 Task: Look for space in Cochin, India from 4th June, 2023 to 8th June, 2023 for 2 adults in price range Rs.8000 to Rs.16000. Place can be private room with 1  bedroom having 1 bed and 1 bathroom. Property type can be house, flat, guest house, hotel. Booking option can be shelf check-in. Required host language is English.
Action: Mouse moved to (361, 106)
Screenshot: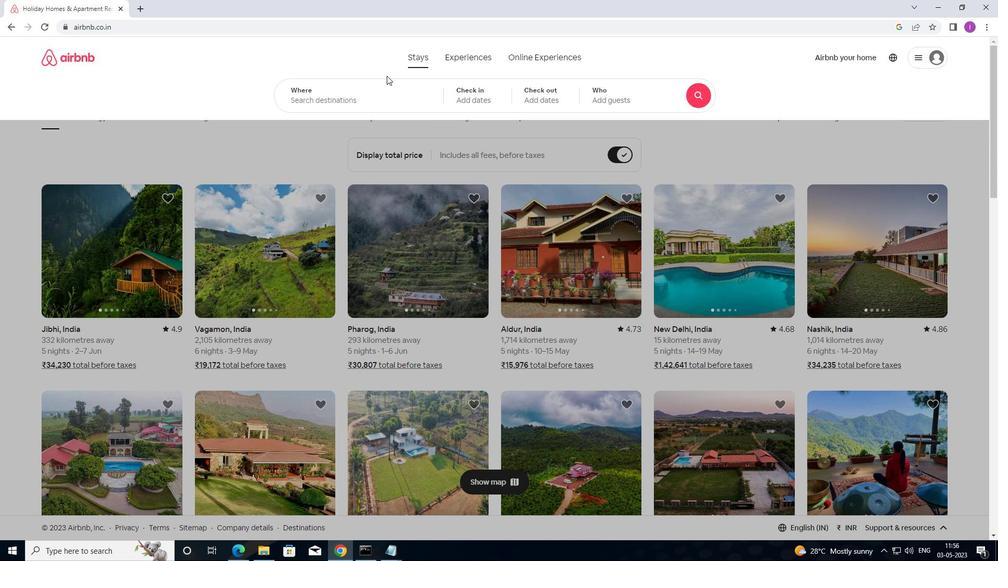 
Action: Mouse pressed left at (361, 106)
Screenshot: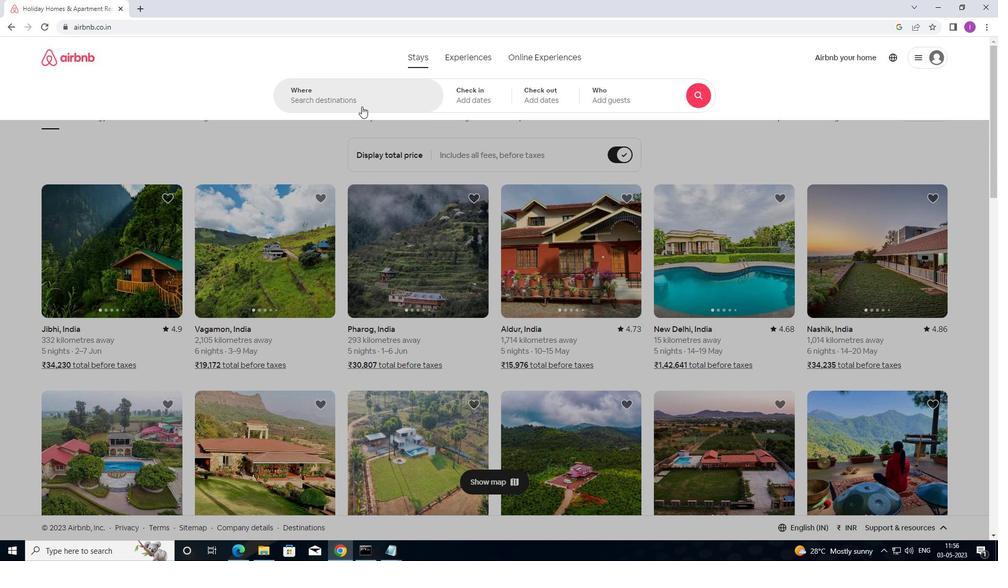 
Action: Mouse moved to (535, 85)
Screenshot: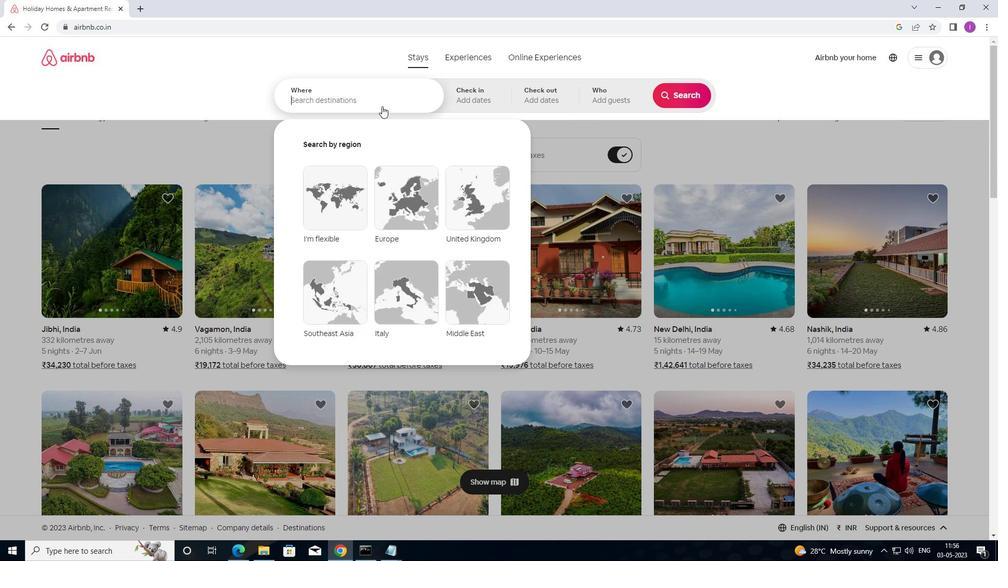 
Action: Key pressed <Key.shift>COCHIN,<Key.shift>INDIA
Screenshot: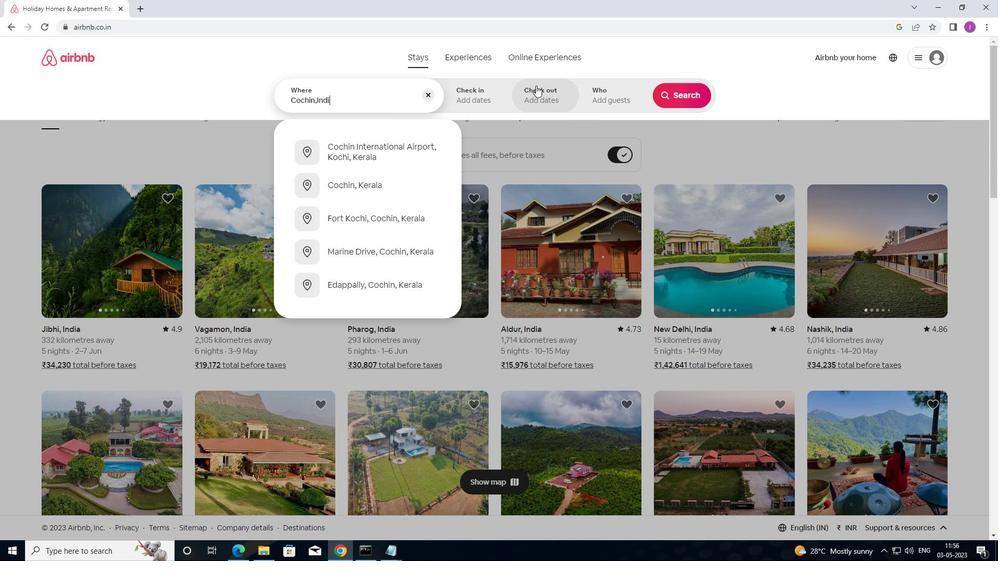 
Action: Mouse moved to (485, 97)
Screenshot: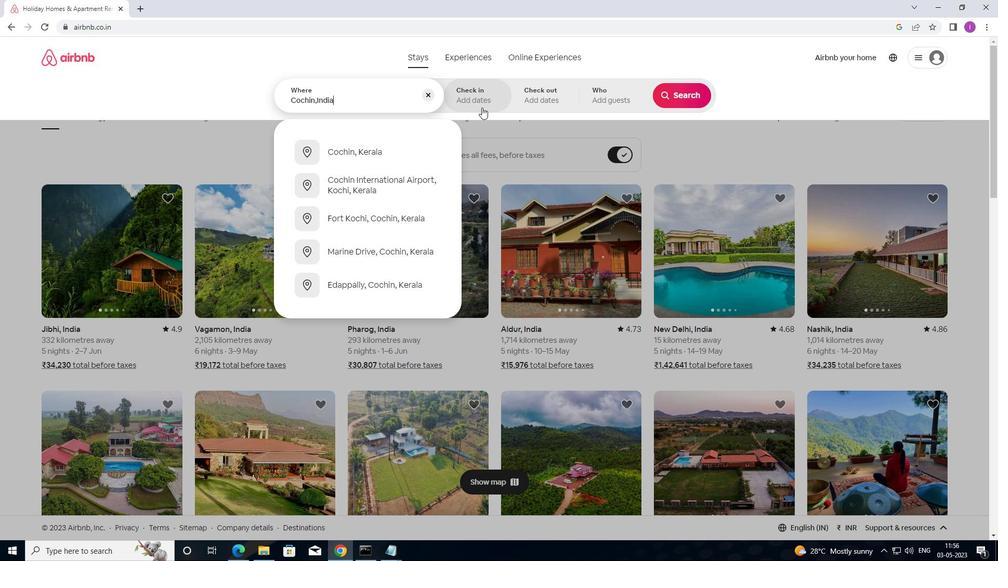 
Action: Mouse pressed left at (485, 97)
Screenshot: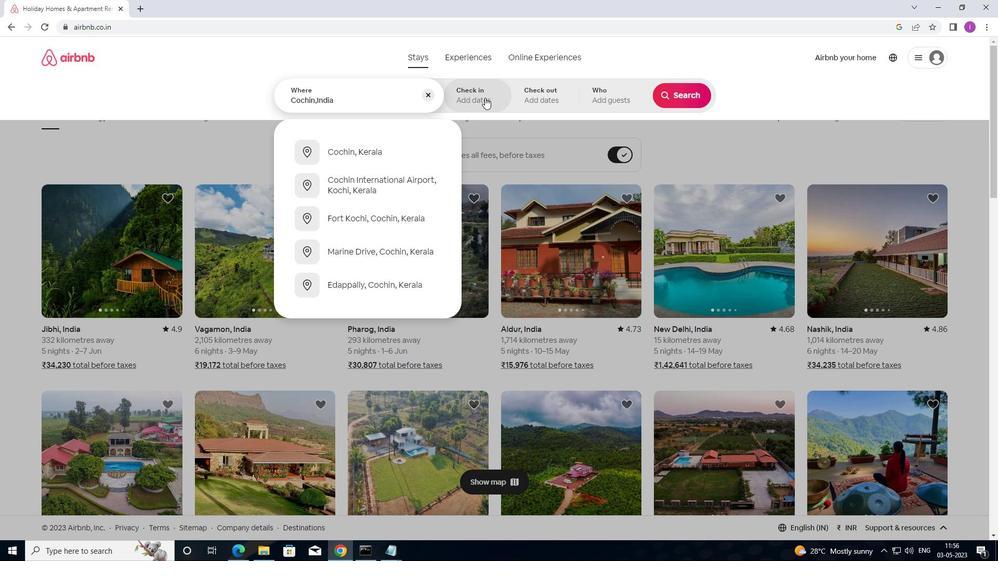 
Action: Mouse moved to (671, 180)
Screenshot: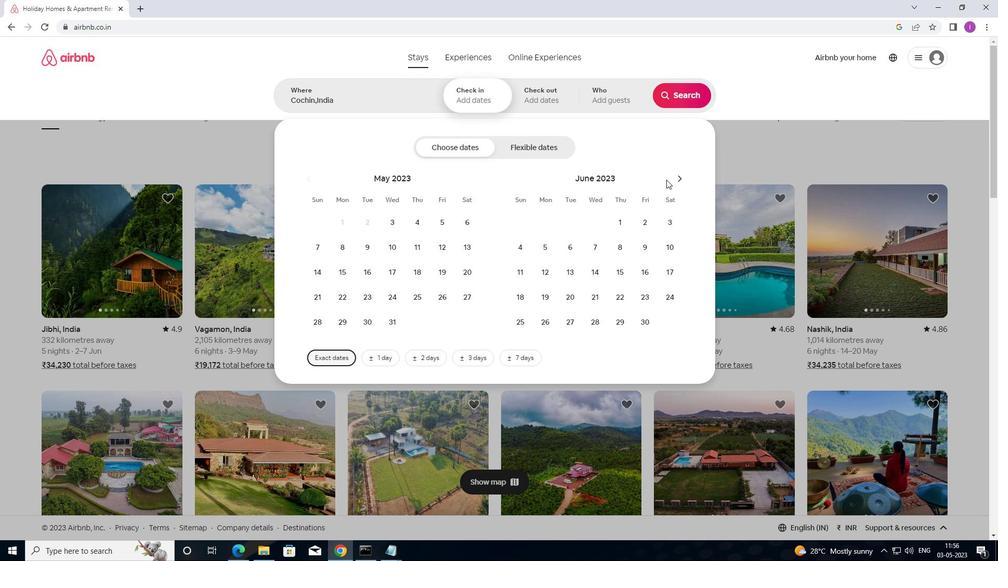 
Action: Mouse pressed left at (671, 180)
Screenshot: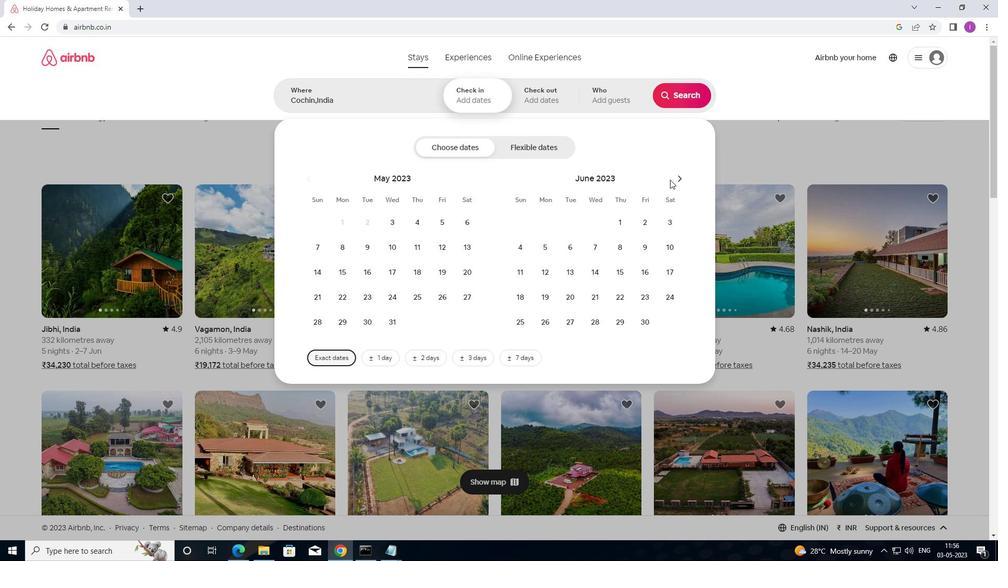 
Action: Mouse moved to (520, 243)
Screenshot: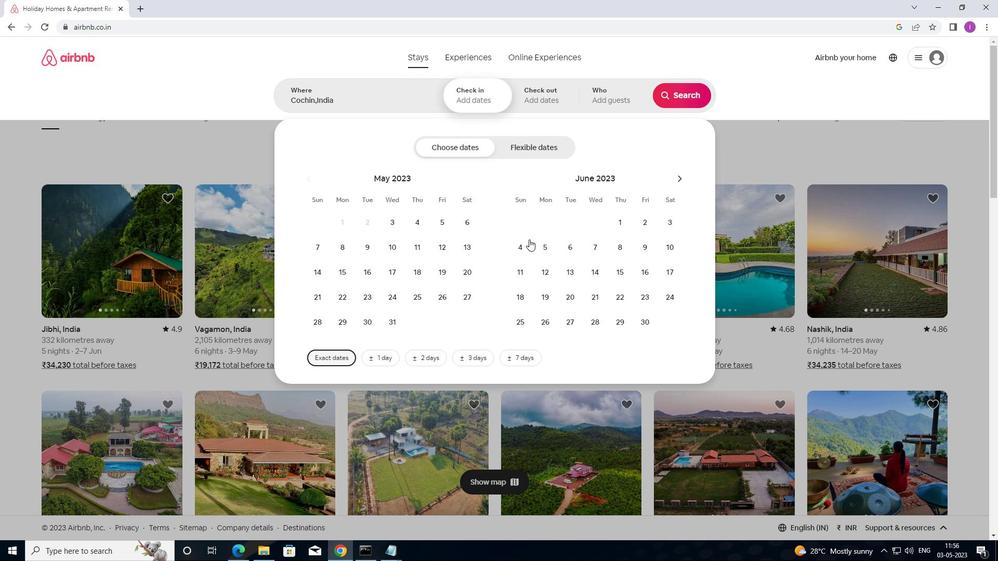 
Action: Mouse pressed left at (520, 243)
Screenshot: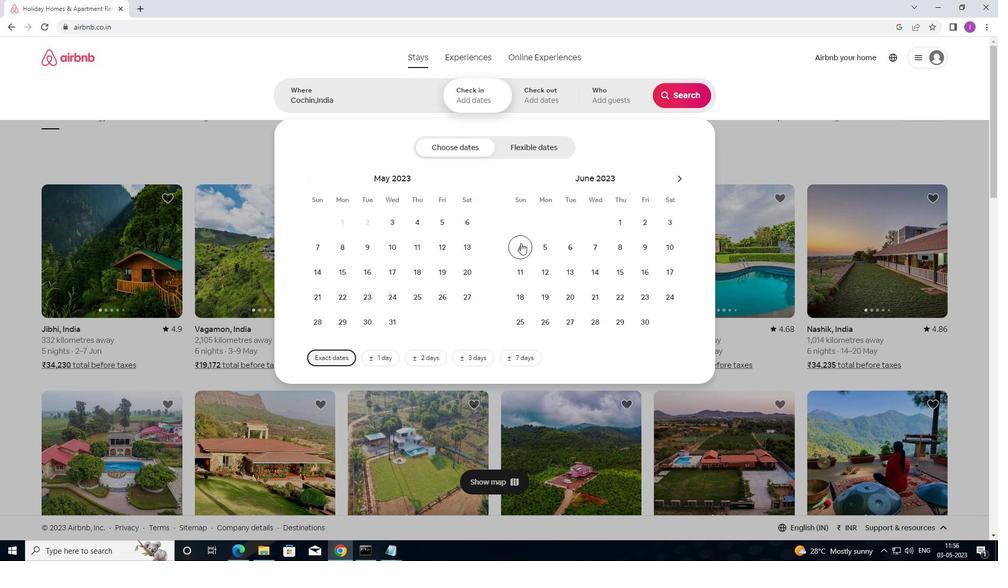 
Action: Mouse moved to (627, 247)
Screenshot: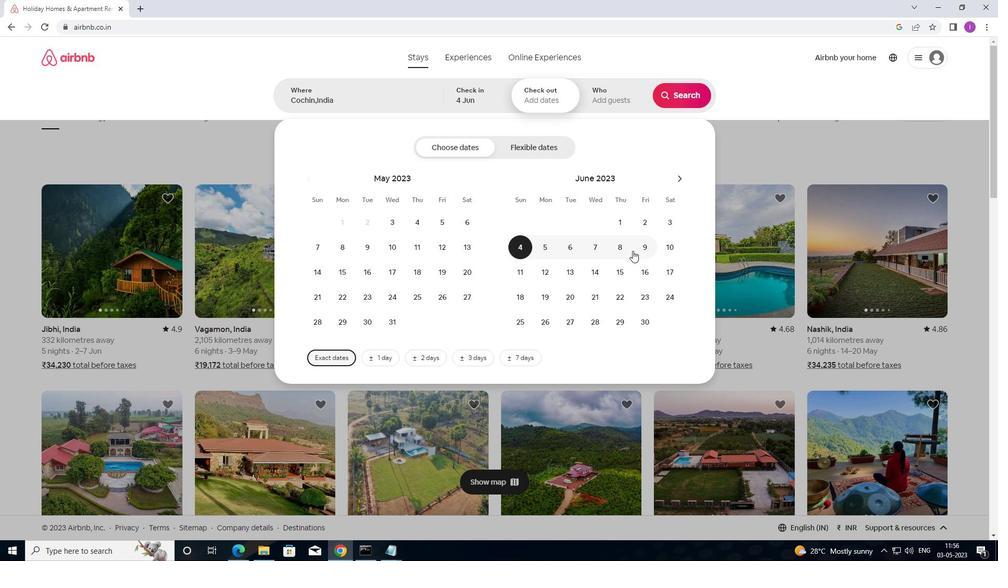 
Action: Mouse pressed left at (627, 247)
Screenshot: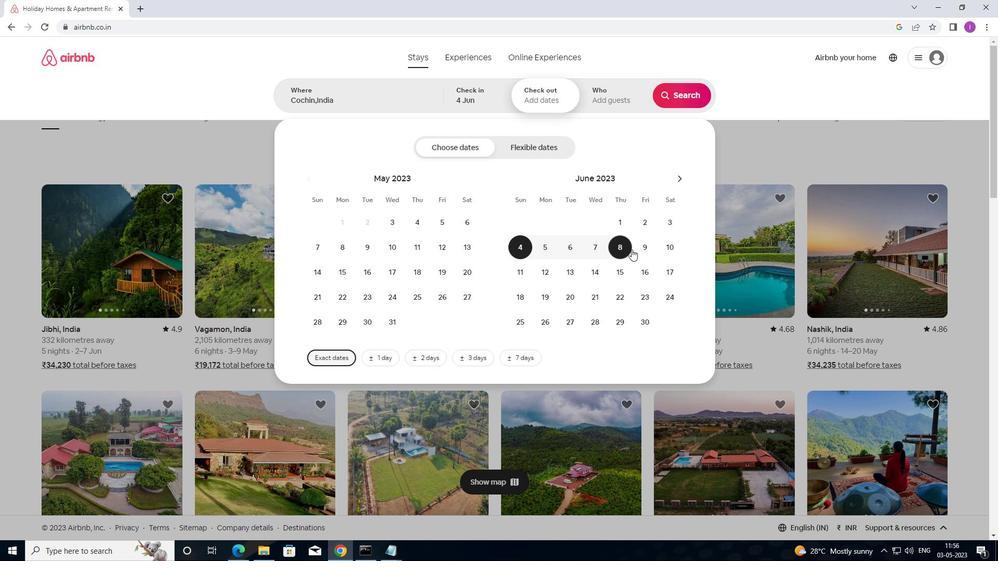 
Action: Mouse moved to (629, 95)
Screenshot: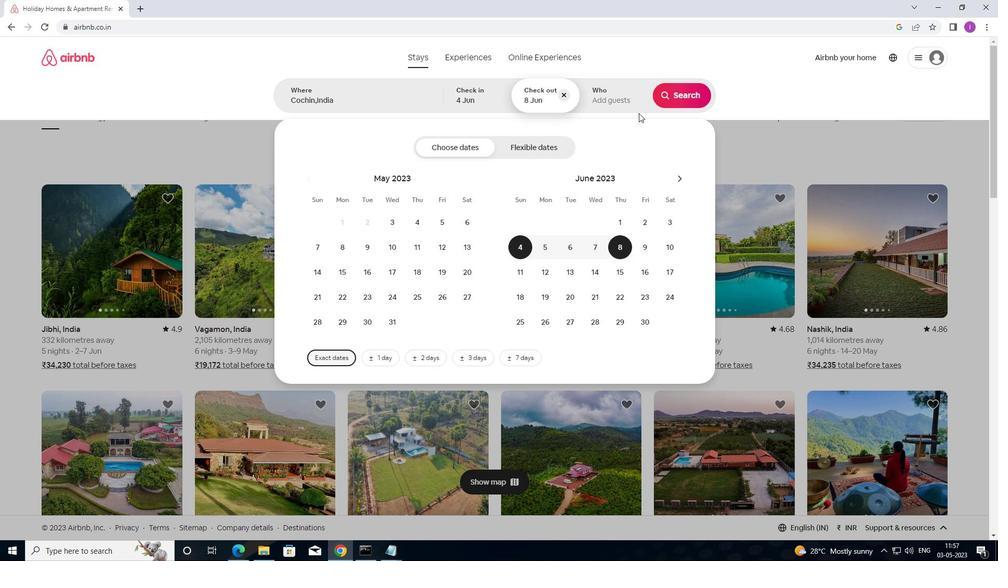 
Action: Mouse pressed left at (629, 95)
Screenshot: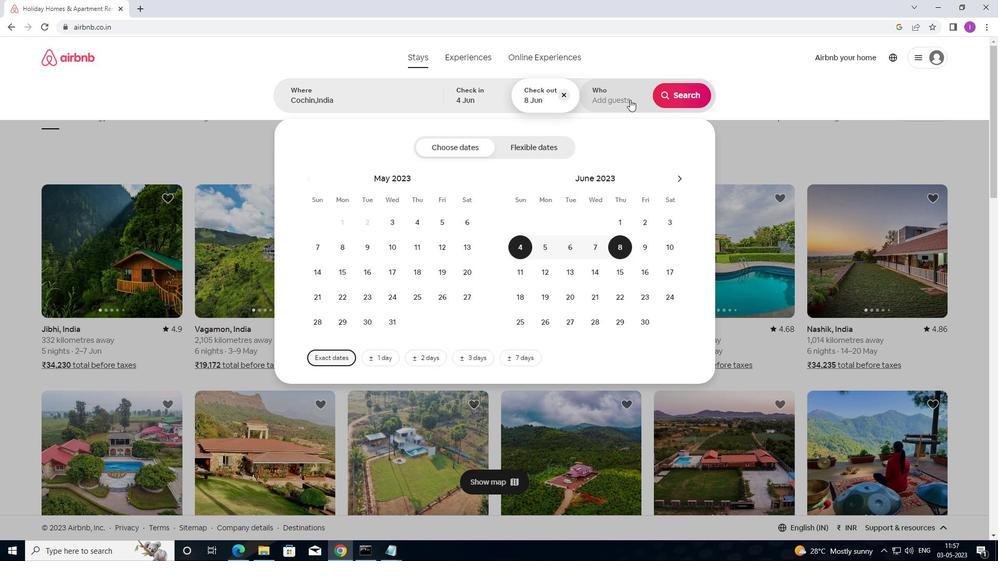 
Action: Mouse moved to (684, 155)
Screenshot: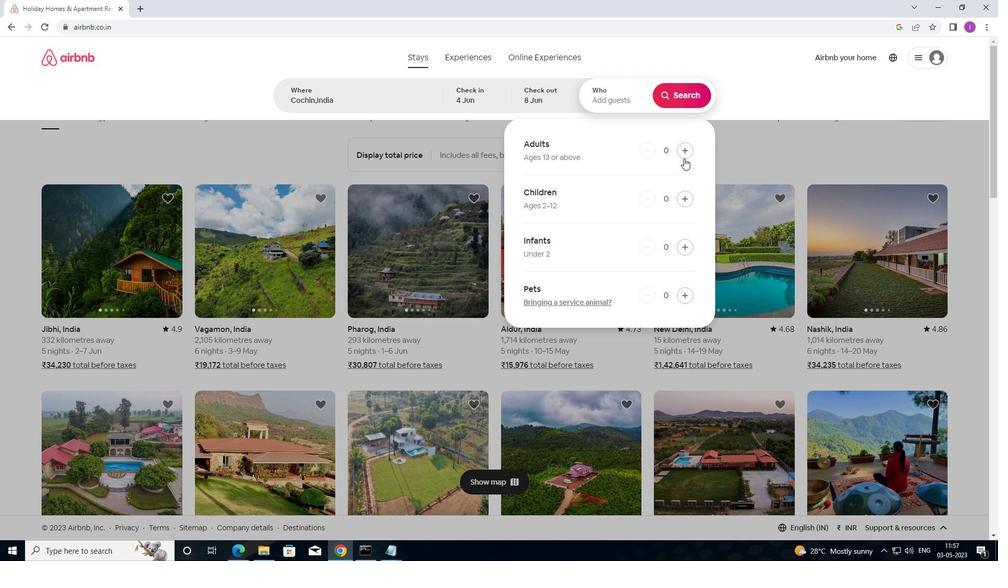 
Action: Mouse pressed left at (684, 155)
Screenshot: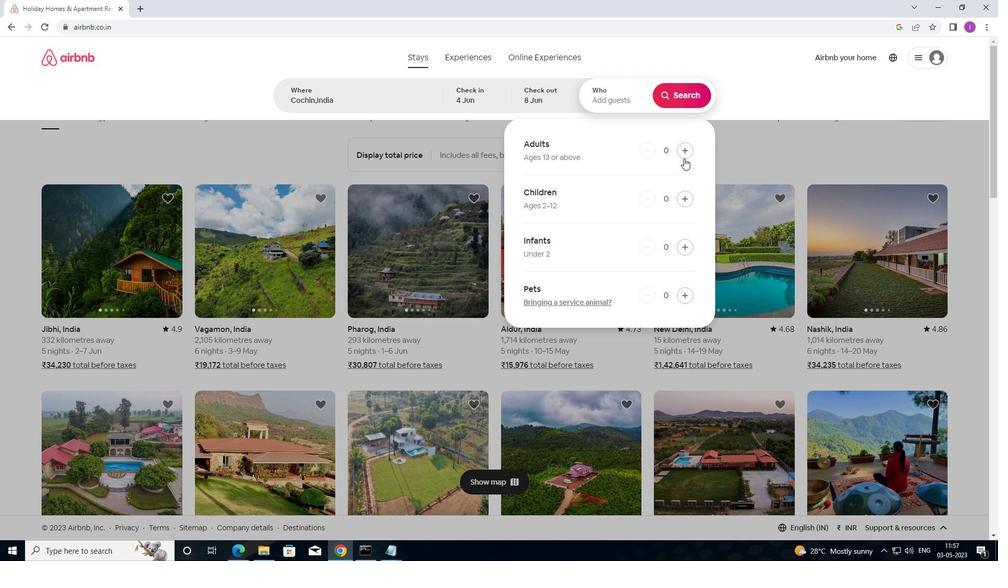
Action: Mouse pressed left at (684, 155)
Screenshot: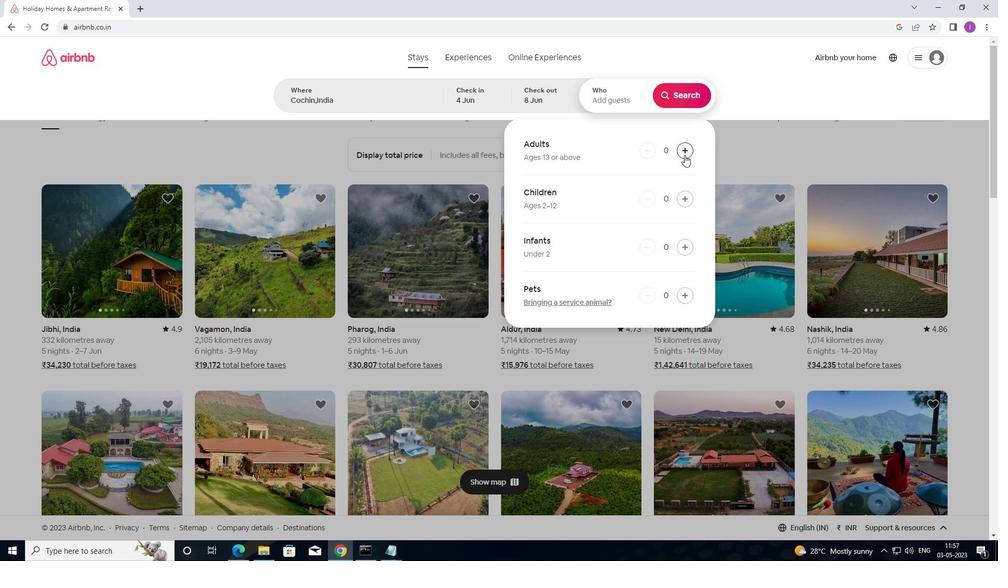 
Action: Mouse moved to (684, 85)
Screenshot: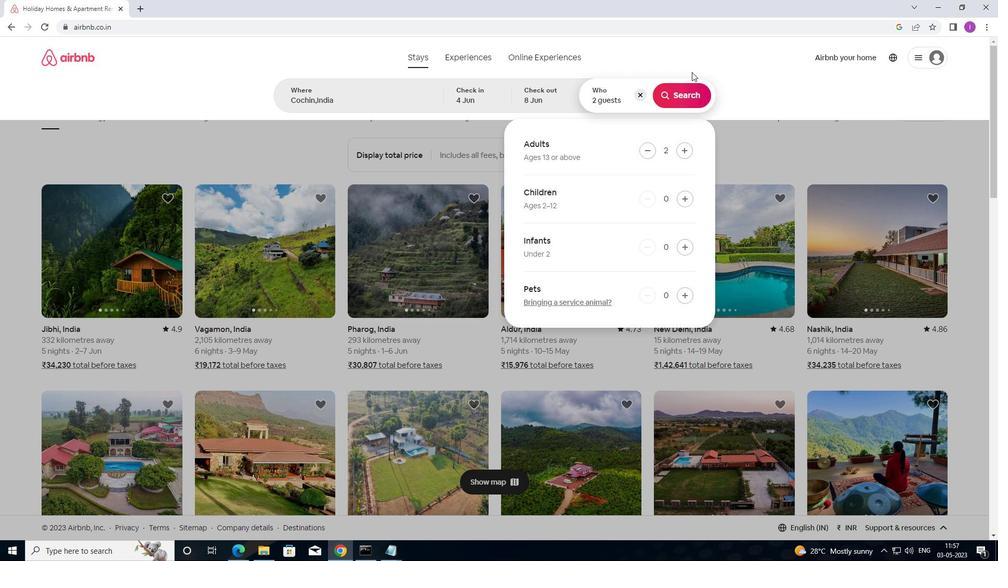 
Action: Mouse pressed left at (684, 85)
Screenshot: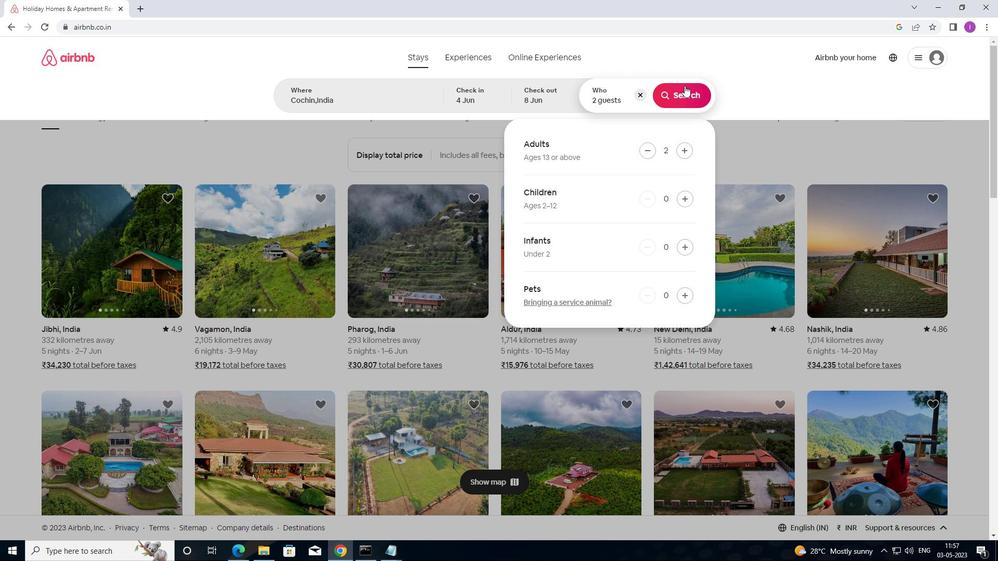 
Action: Mouse moved to (960, 93)
Screenshot: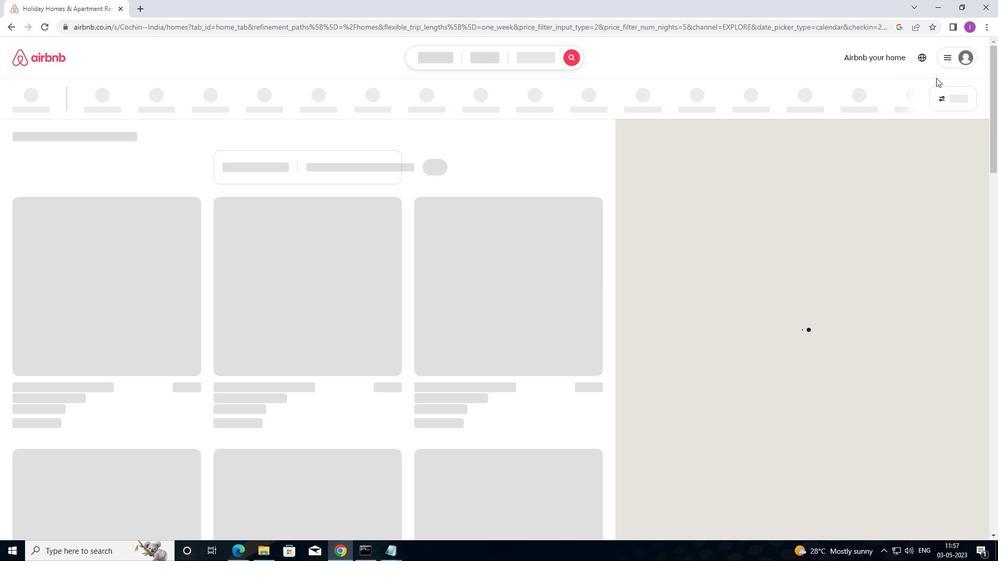 
Action: Mouse pressed left at (960, 93)
Screenshot: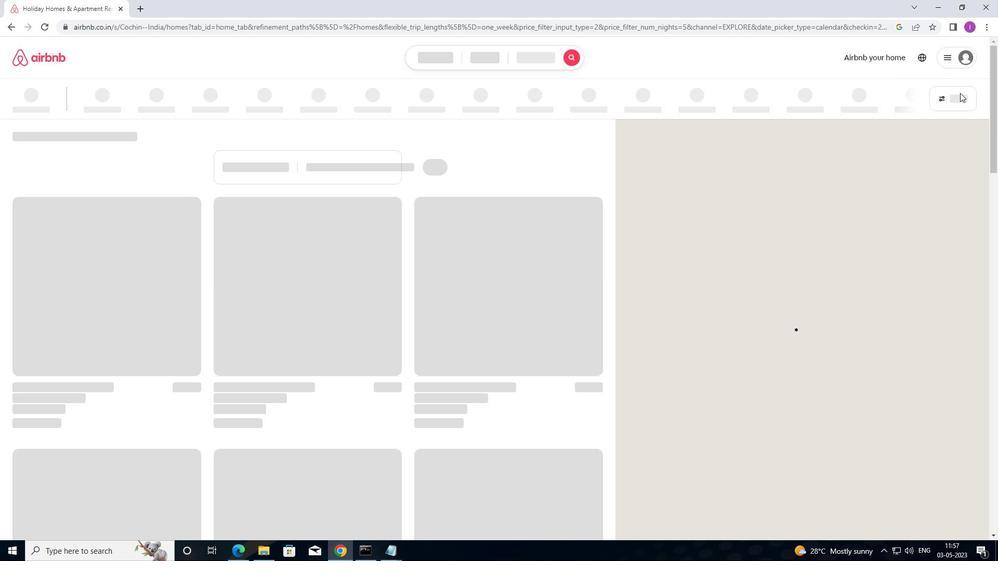 
Action: Mouse moved to (948, 107)
Screenshot: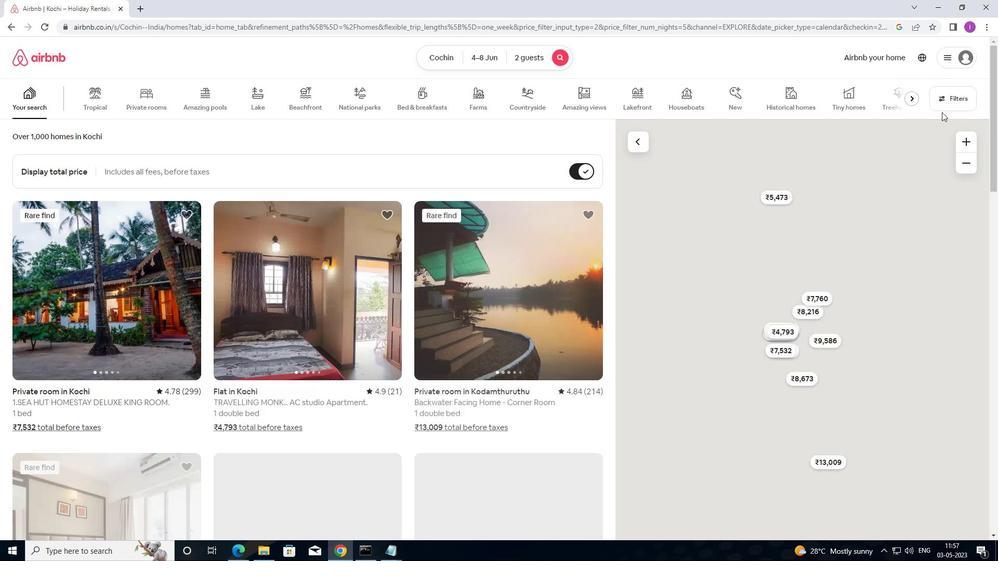 
Action: Mouse pressed left at (948, 107)
Screenshot: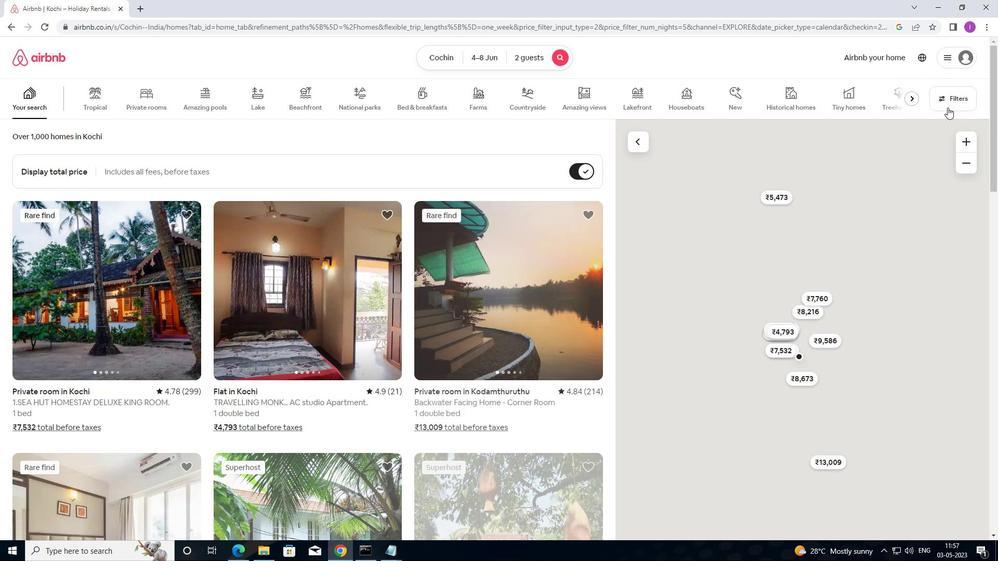 
Action: Mouse moved to (363, 227)
Screenshot: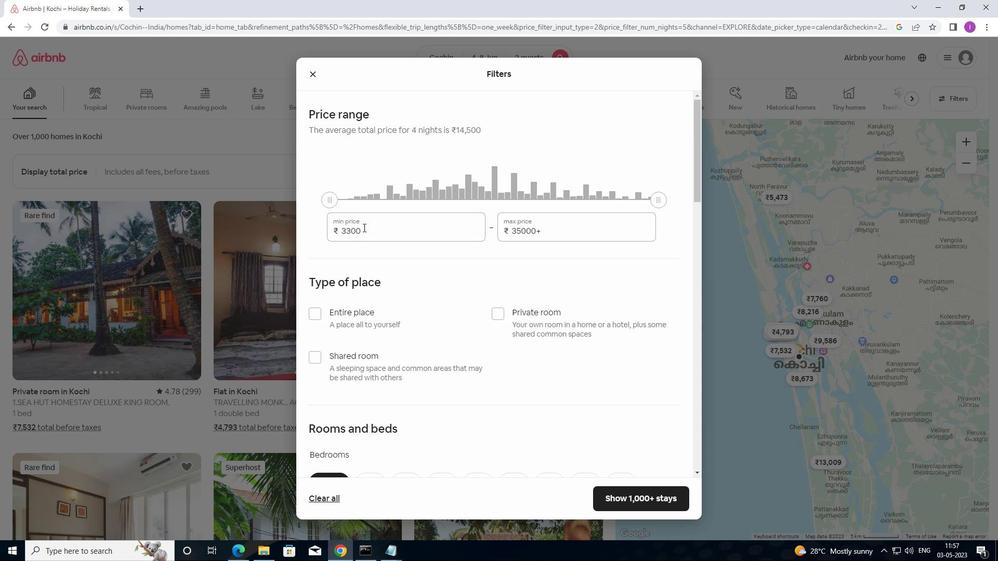 
Action: Mouse pressed left at (363, 227)
Screenshot: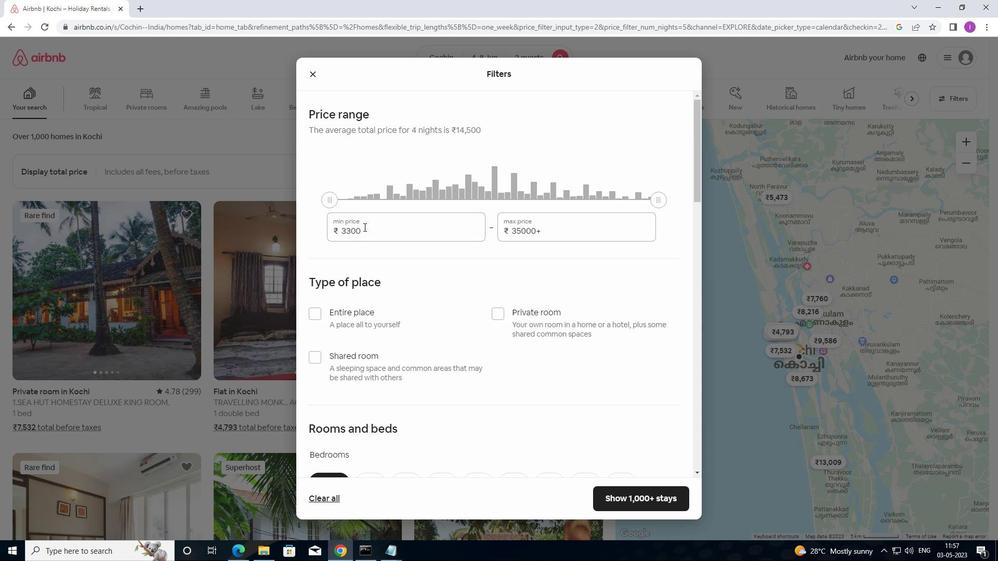 
Action: Mouse moved to (333, 224)
Screenshot: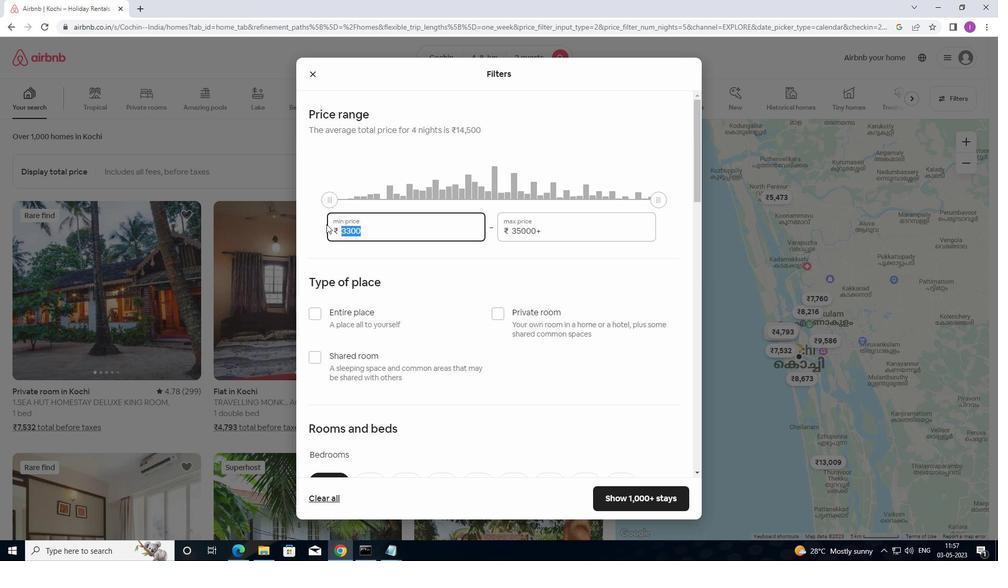 
Action: Key pressed 8
Screenshot: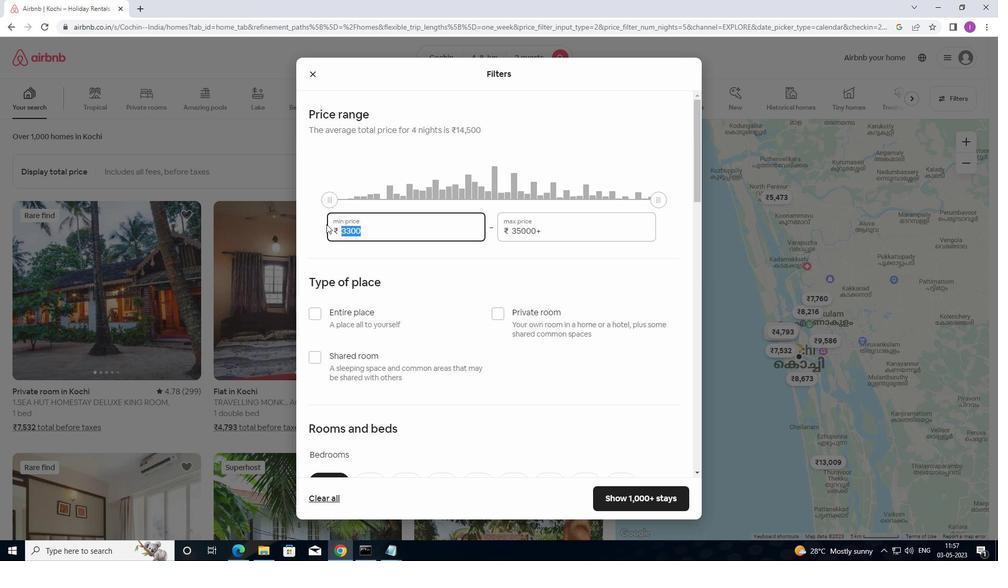 
Action: Mouse moved to (336, 223)
Screenshot: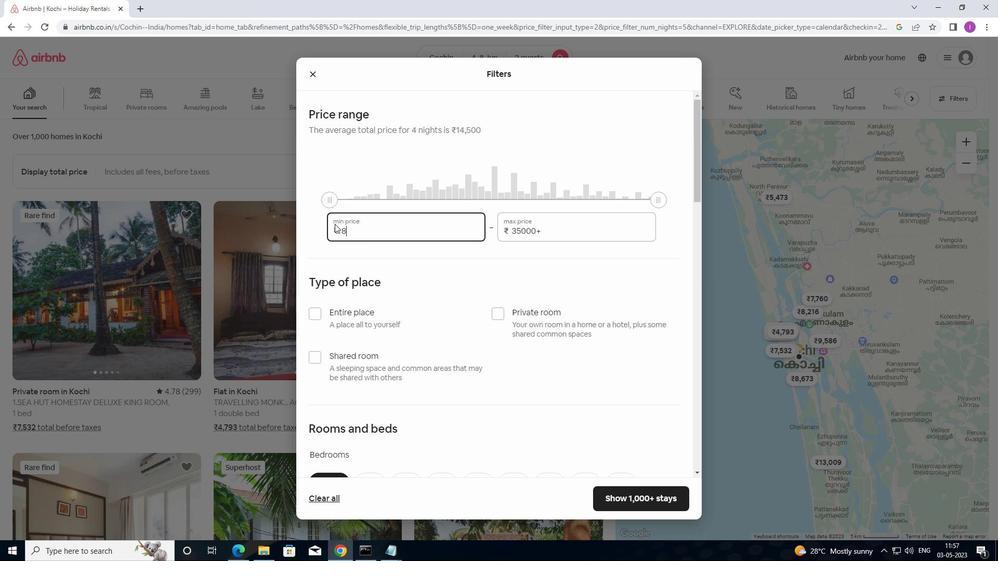 
Action: Key pressed 0
Screenshot: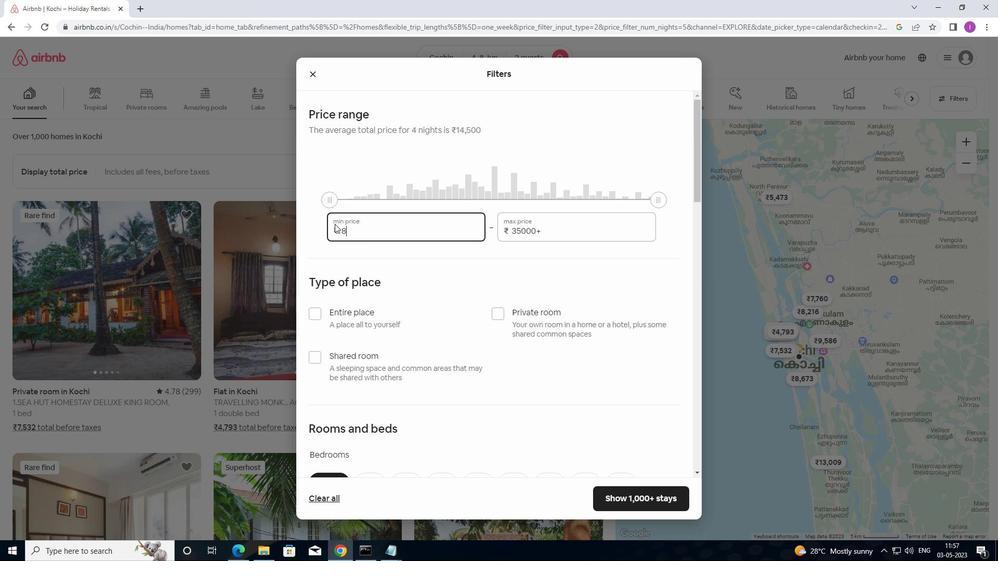 
Action: Mouse moved to (339, 222)
Screenshot: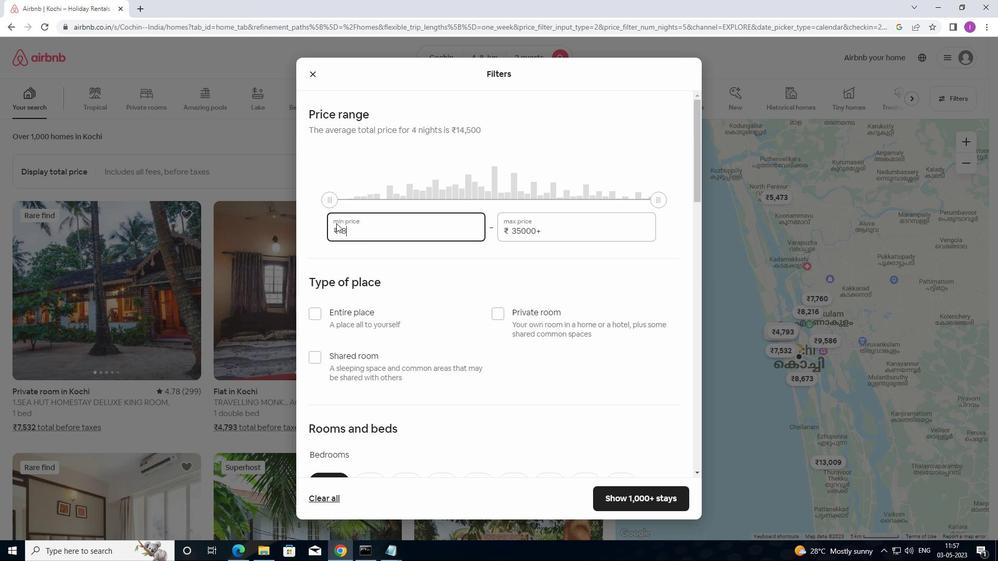 
Action: Key pressed 0
Screenshot: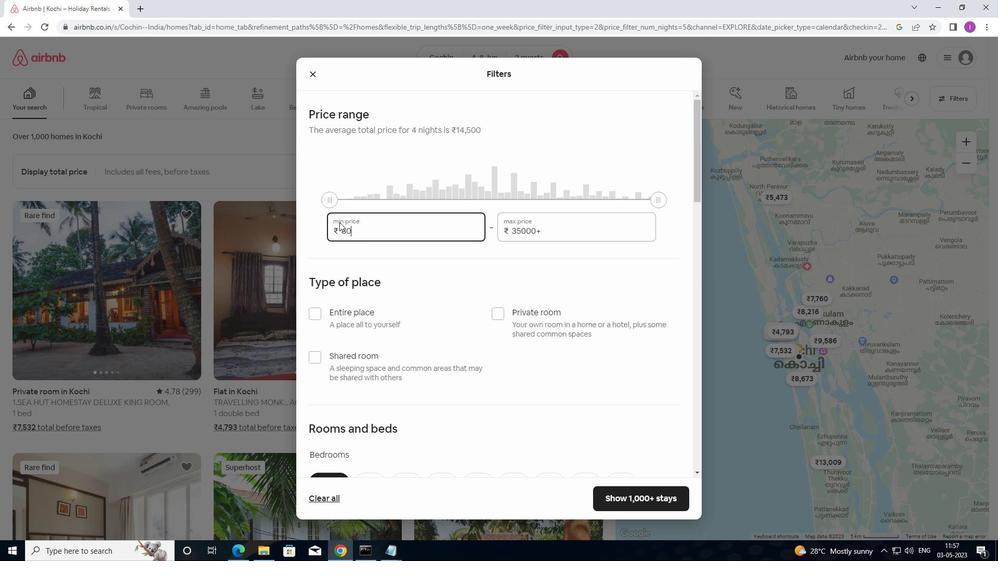 
Action: Mouse moved to (343, 221)
Screenshot: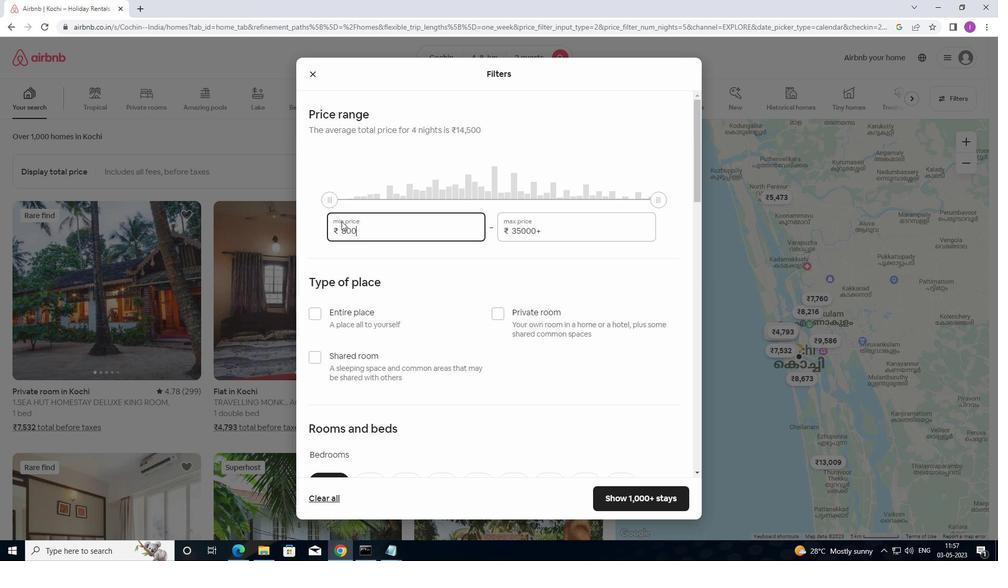 
Action: Key pressed 0
Screenshot: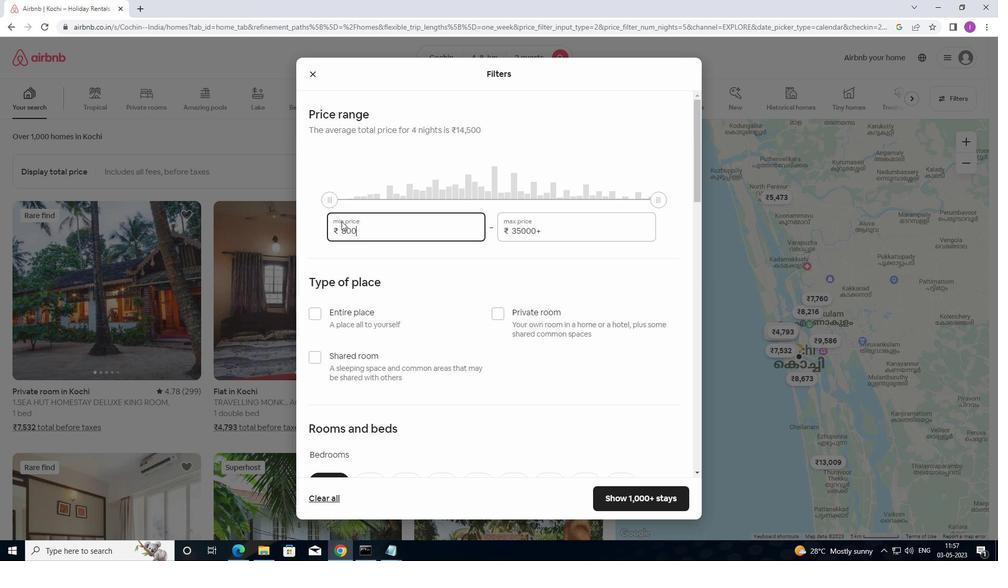 
Action: Mouse moved to (550, 232)
Screenshot: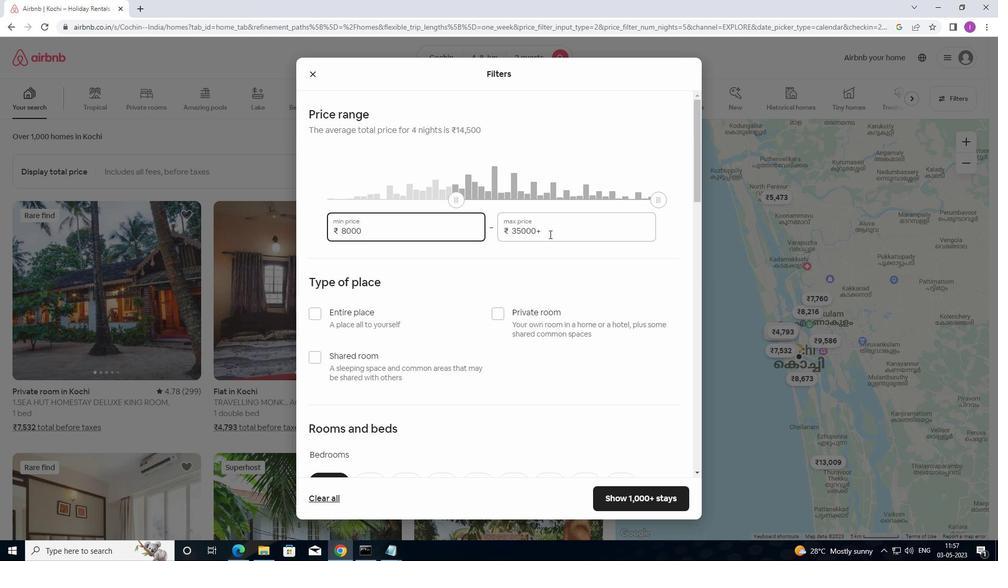 
Action: Mouse pressed left at (550, 232)
Screenshot: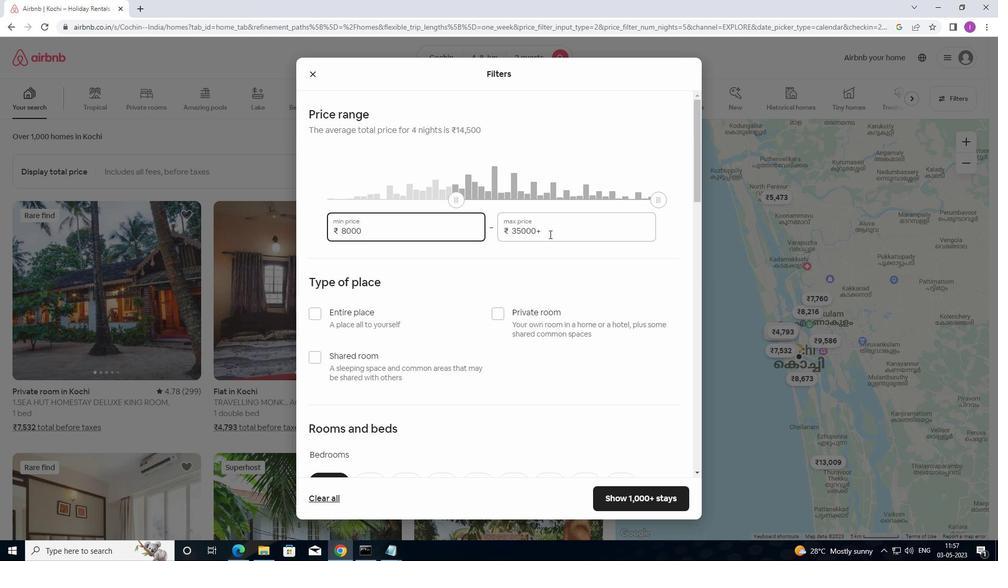 
Action: Mouse moved to (496, 225)
Screenshot: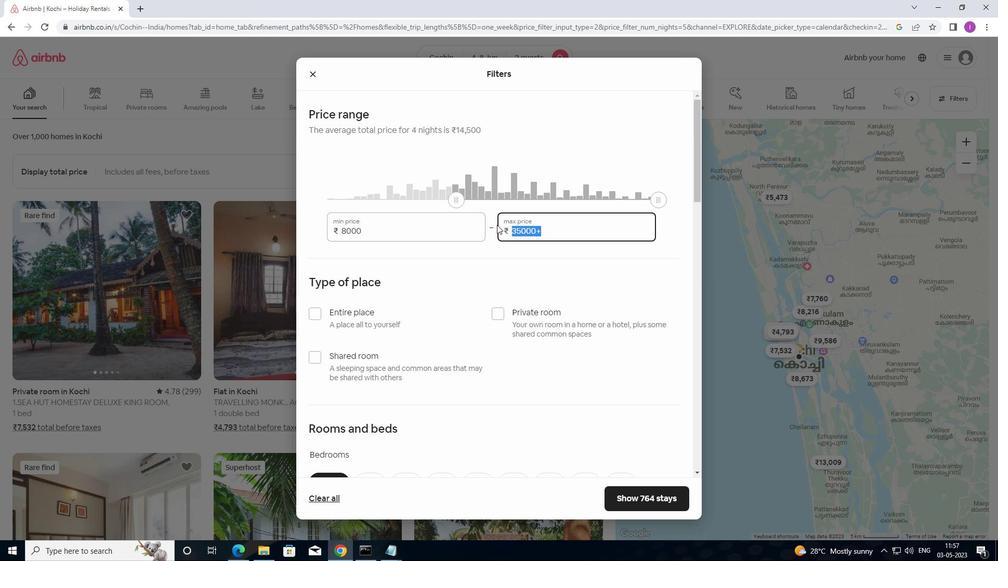
Action: Key pressed 1600
Screenshot: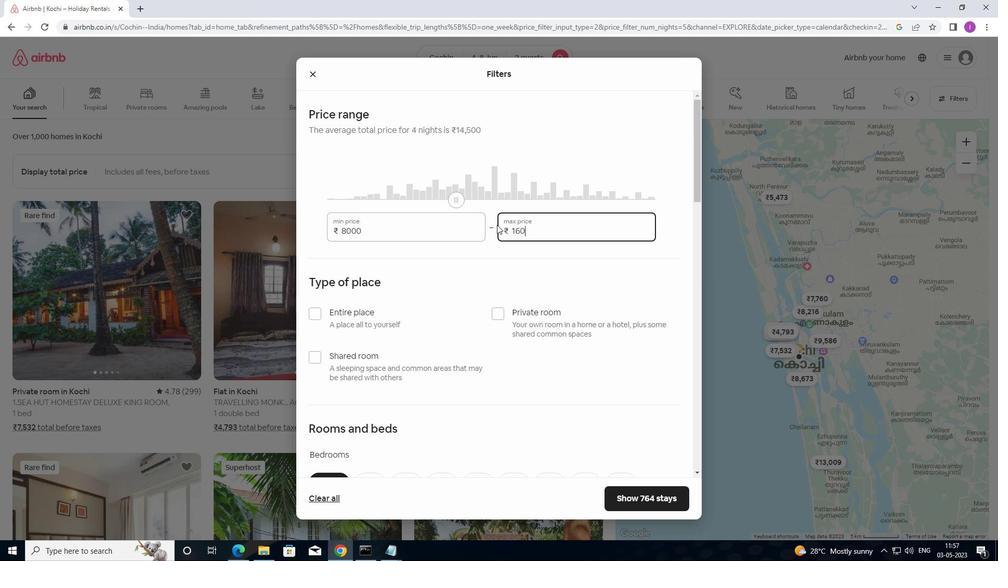 
Action: Mouse moved to (497, 225)
Screenshot: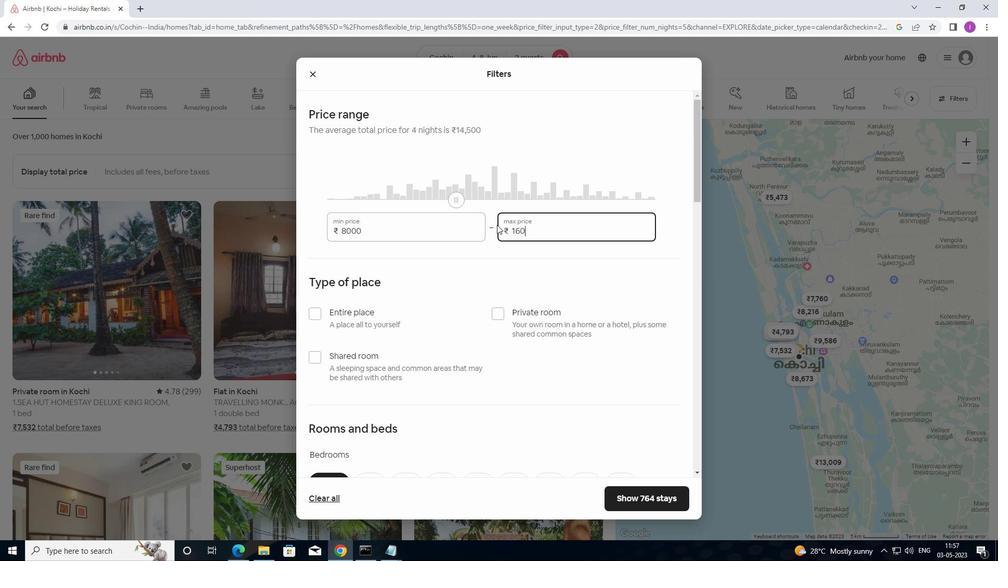 
Action: Key pressed 0
Screenshot: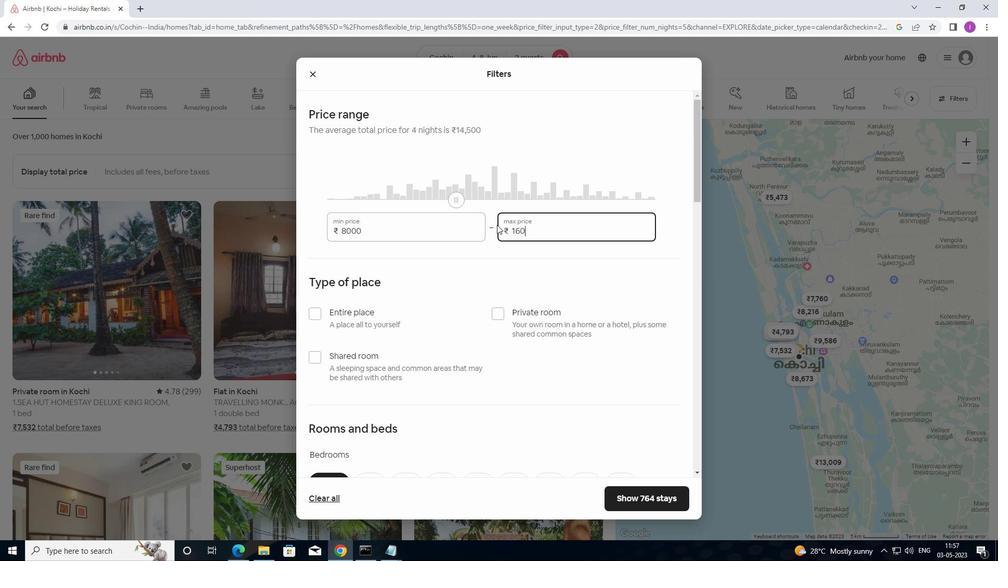 
Action: Mouse moved to (400, 315)
Screenshot: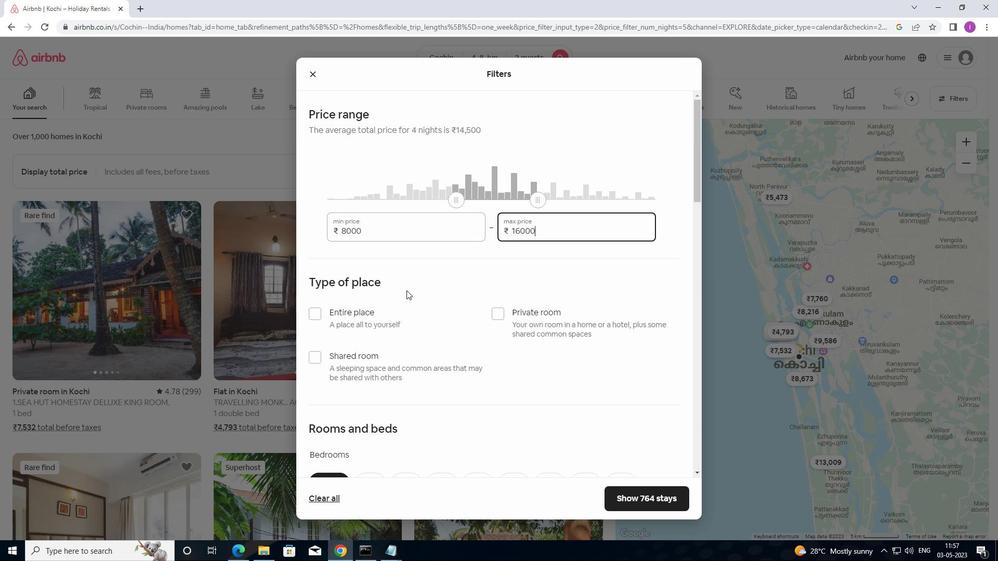 
Action: Mouse scrolled (400, 315) with delta (0, 0)
Screenshot: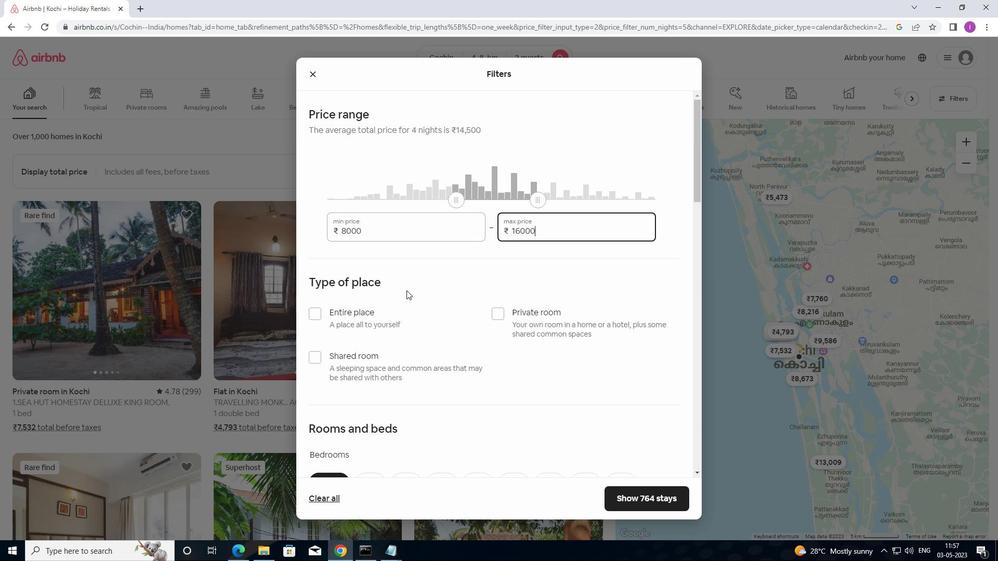 
Action: Mouse moved to (400, 315)
Screenshot: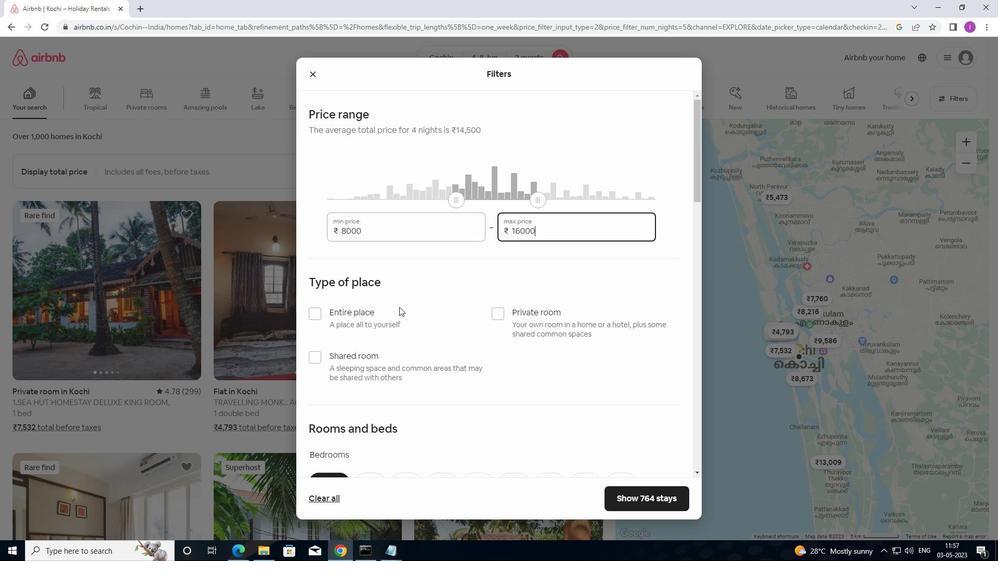 
Action: Mouse scrolled (400, 315) with delta (0, 0)
Screenshot: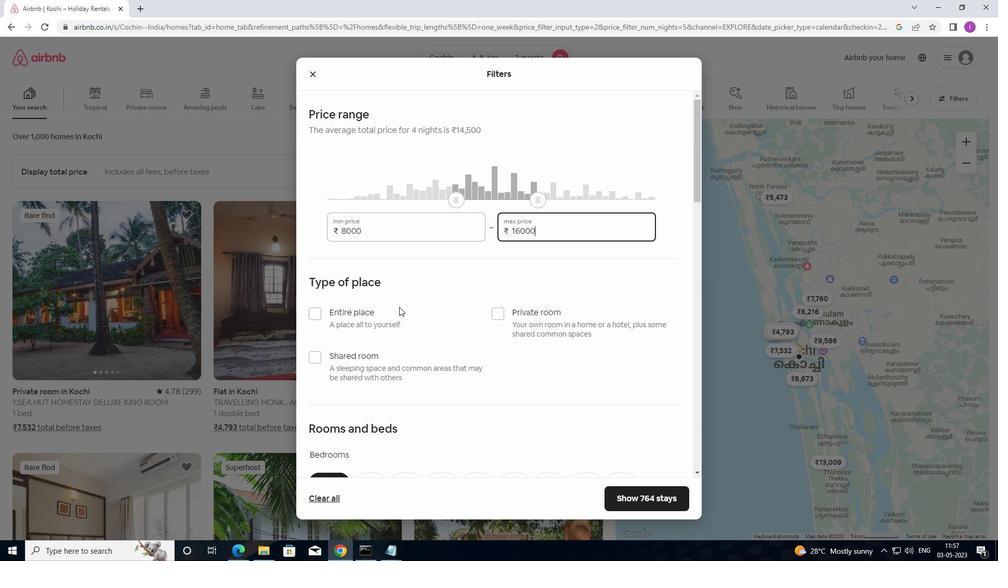 
Action: Mouse moved to (502, 210)
Screenshot: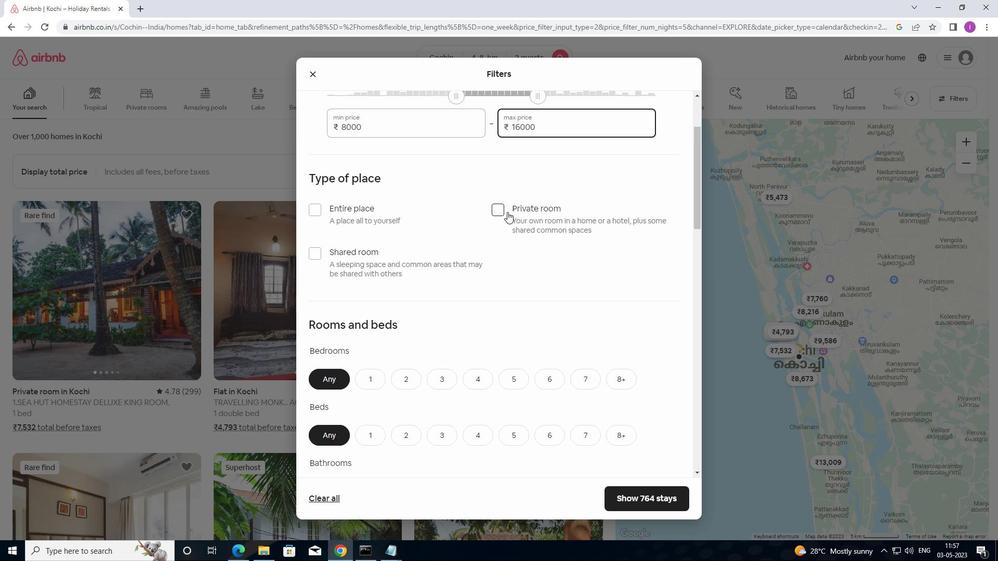 
Action: Mouse pressed left at (502, 210)
Screenshot: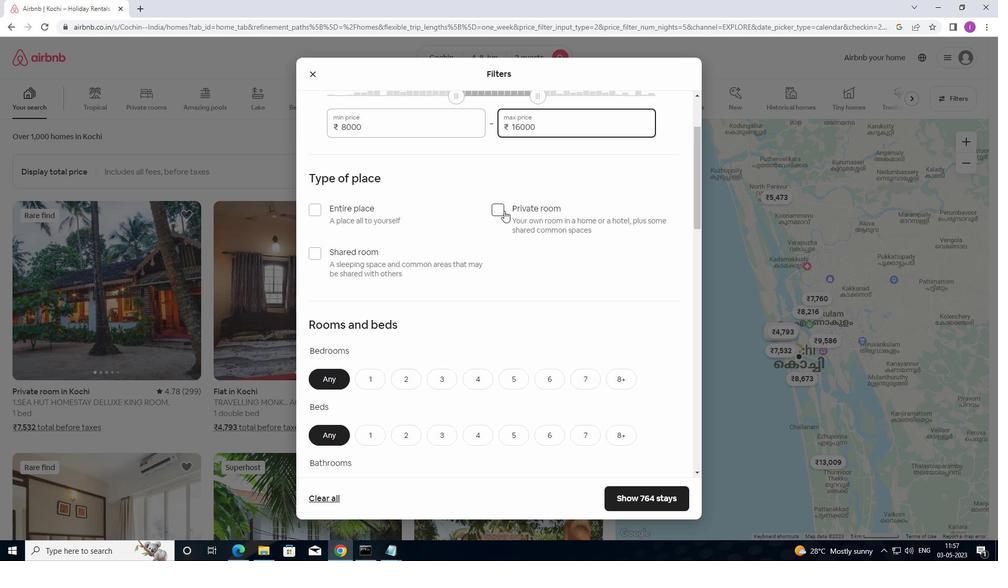 
Action: Mouse moved to (482, 264)
Screenshot: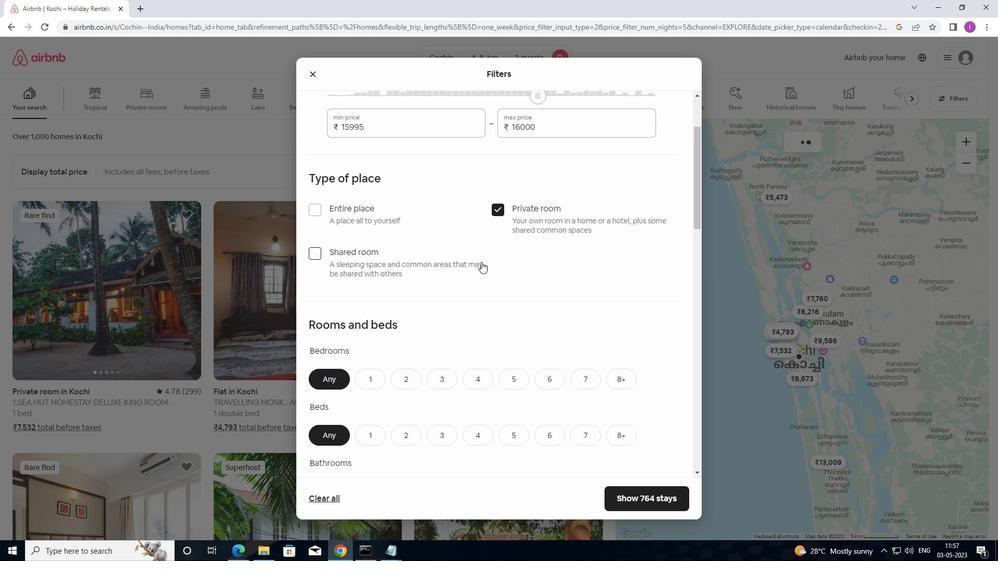 
Action: Mouse scrolled (482, 263) with delta (0, 0)
Screenshot: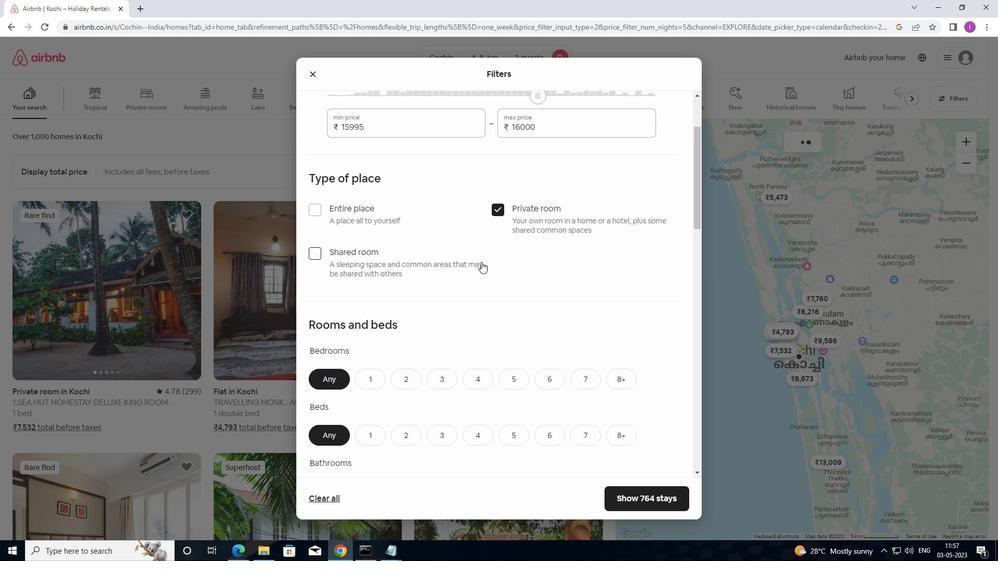 
Action: Mouse moved to (483, 265)
Screenshot: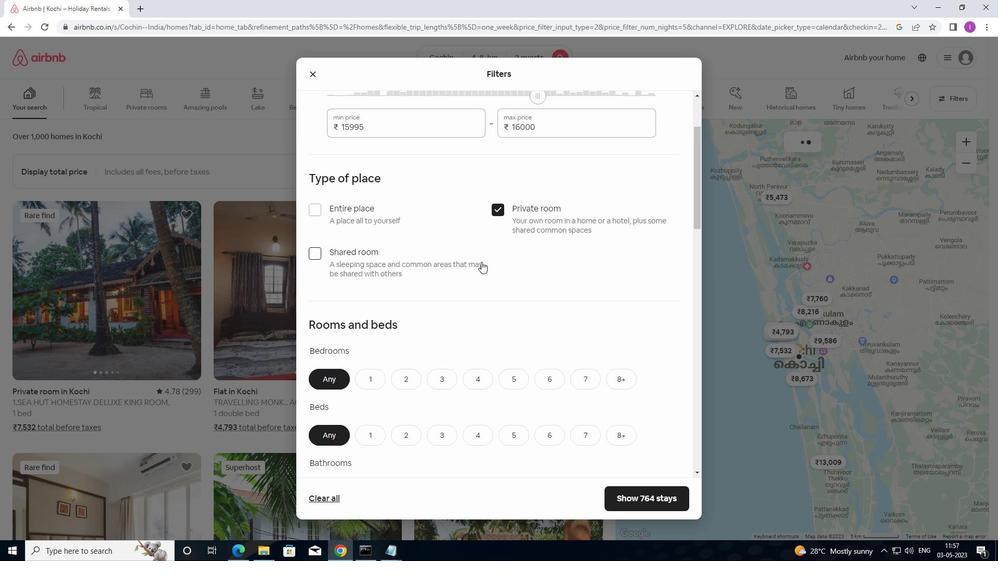 
Action: Mouse scrolled (483, 265) with delta (0, 0)
Screenshot: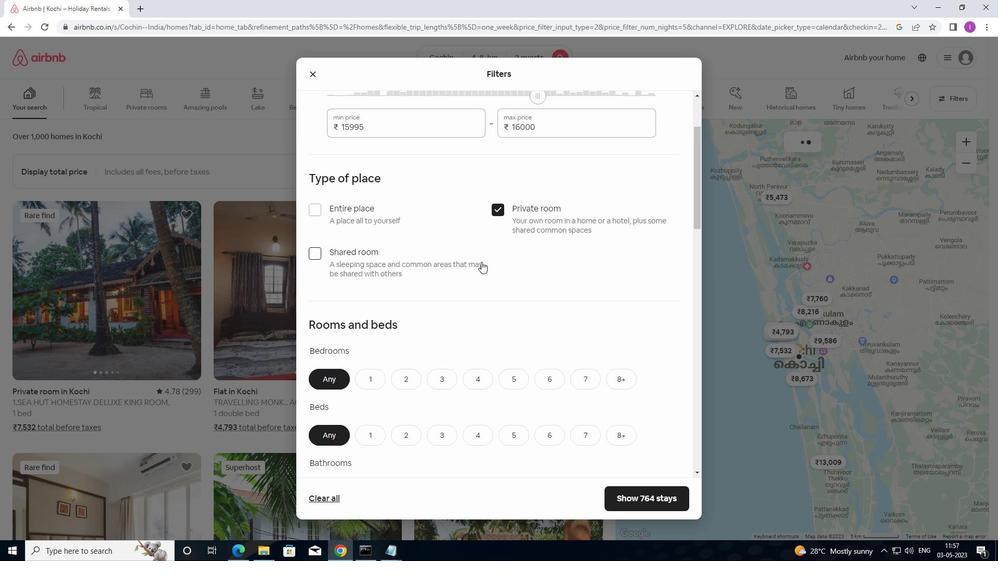
Action: Mouse moved to (484, 266)
Screenshot: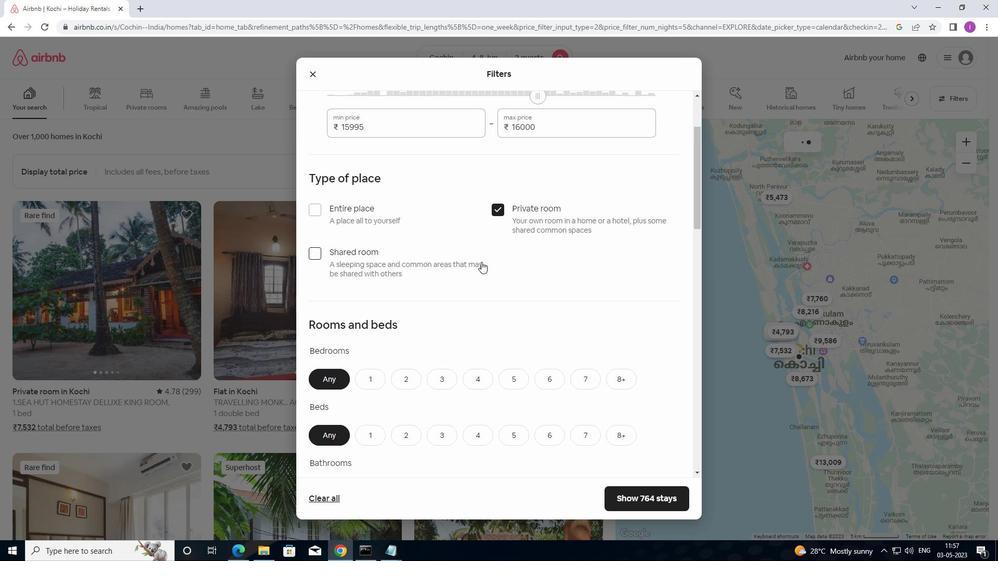 
Action: Mouse scrolled (484, 266) with delta (0, 0)
Screenshot: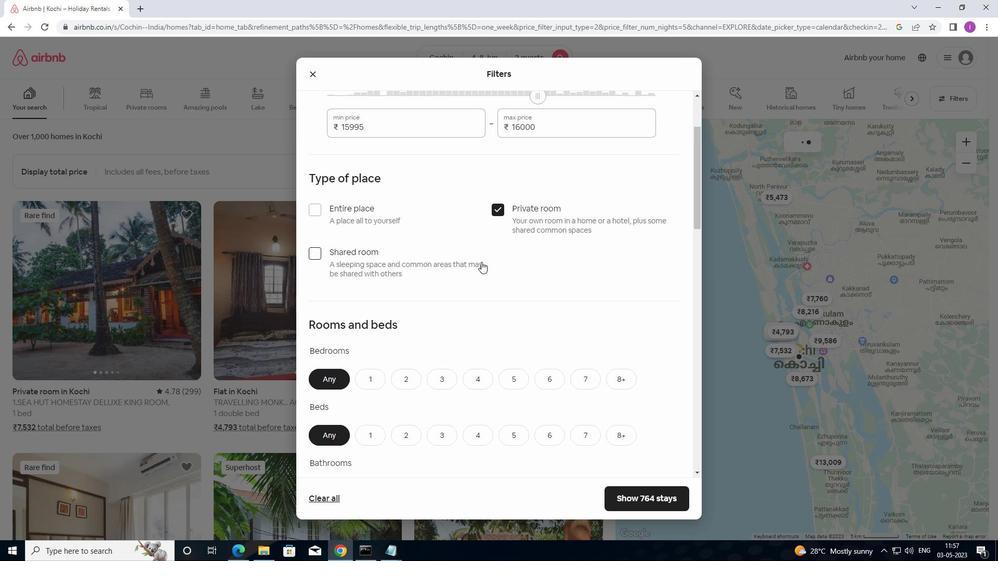 
Action: Mouse moved to (484, 266)
Screenshot: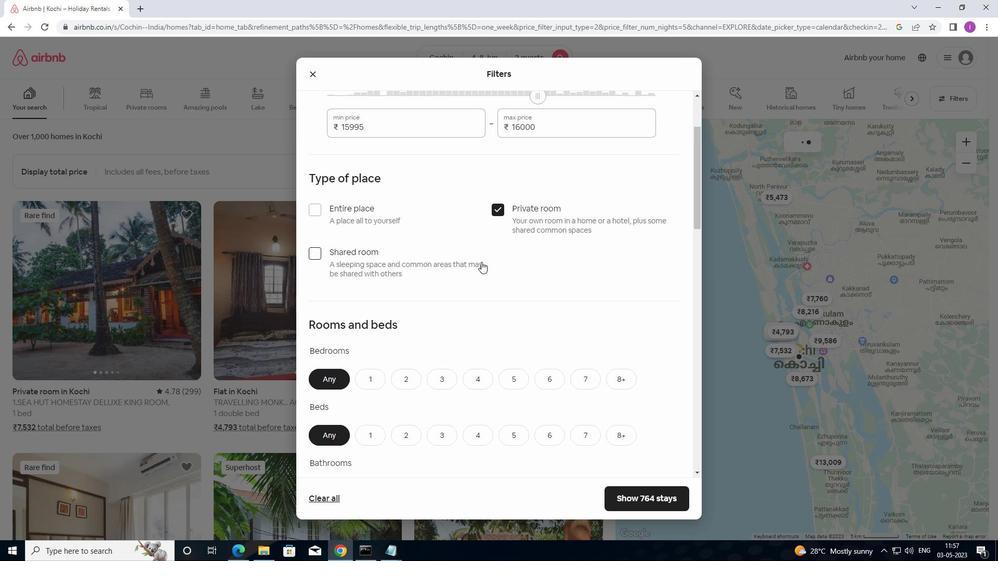 
Action: Mouse scrolled (484, 266) with delta (0, 0)
Screenshot: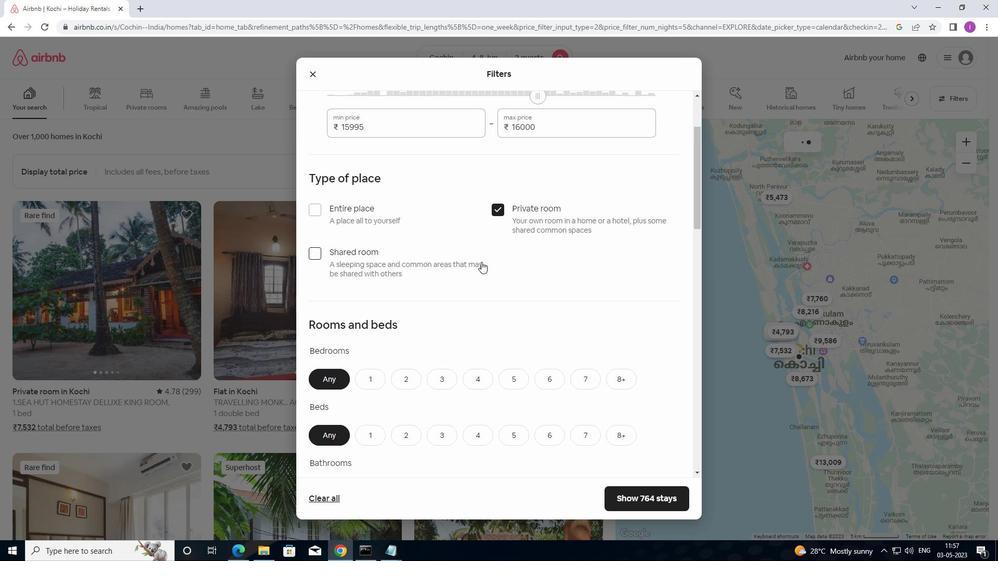 
Action: Mouse moved to (370, 169)
Screenshot: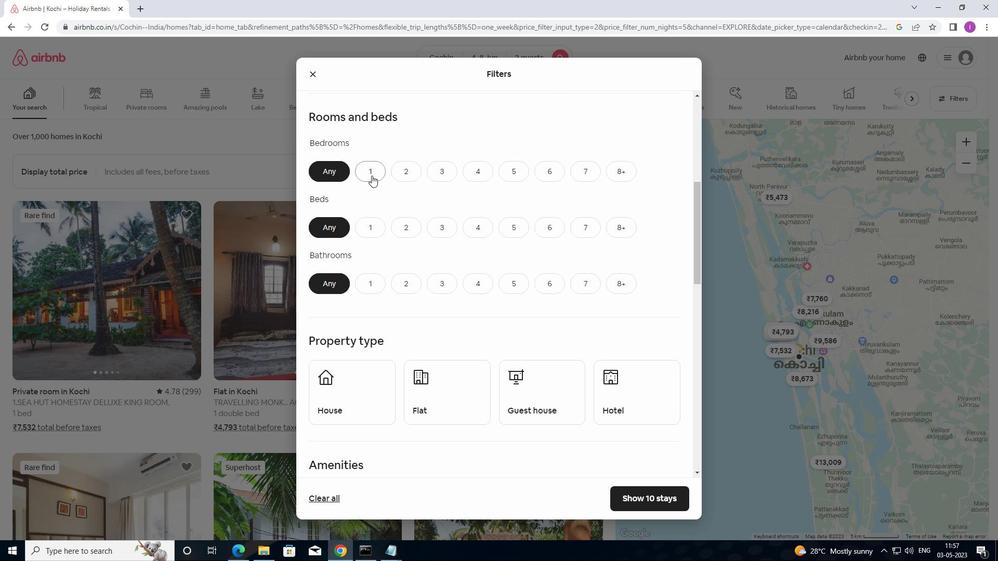 
Action: Mouse pressed left at (370, 169)
Screenshot: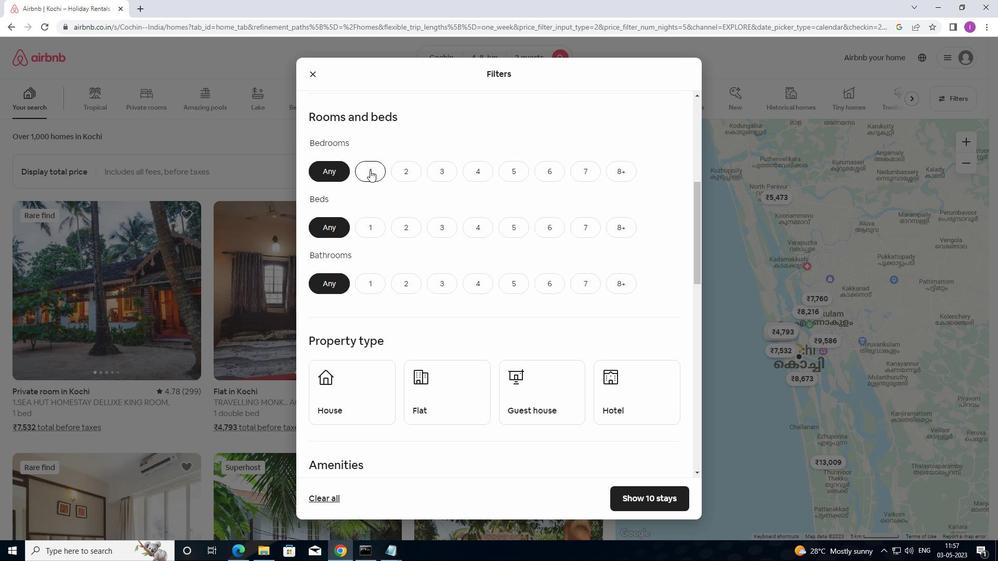 
Action: Mouse moved to (369, 228)
Screenshot: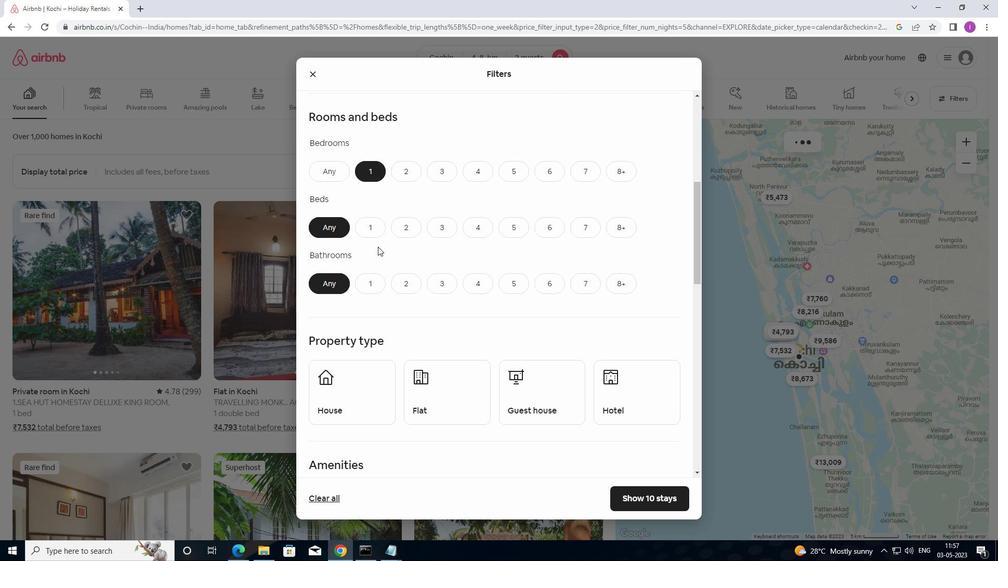 
Action: Mouse pressed left at (369, 228)
Screenshot: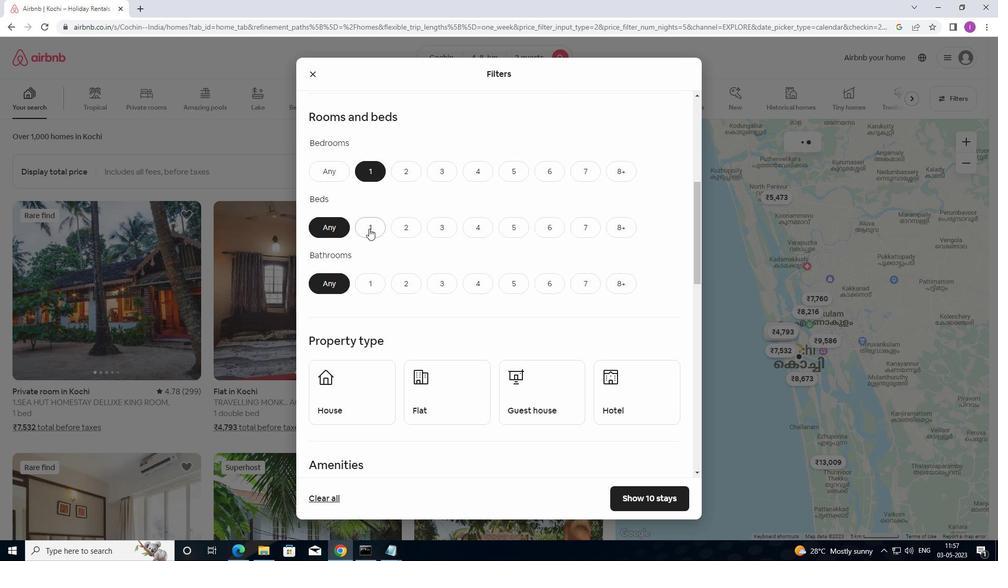 
Action: Mouse moved to (372, 284)
Screenshot: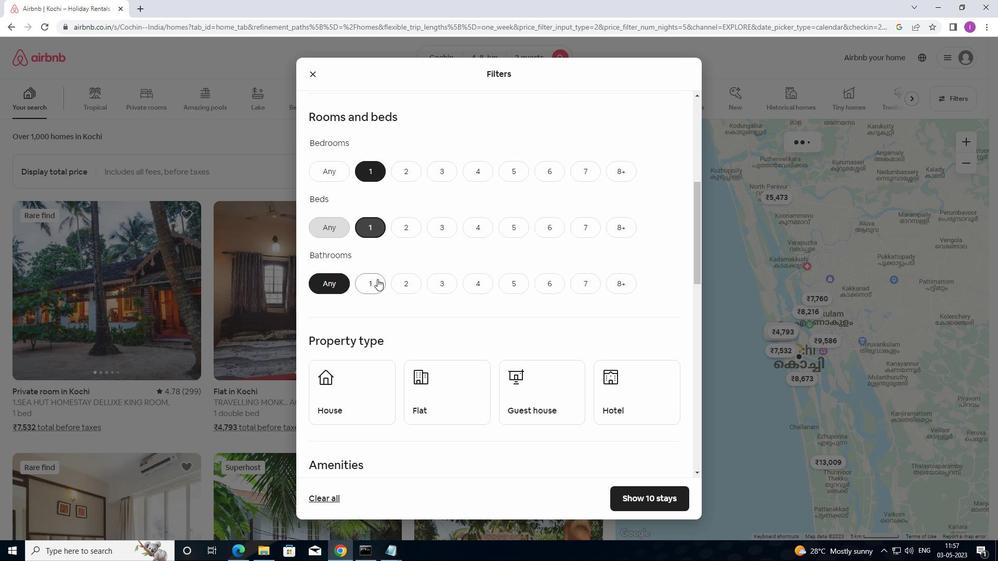 
Action: Mouse pressed left at (372, 284)
Screenshot: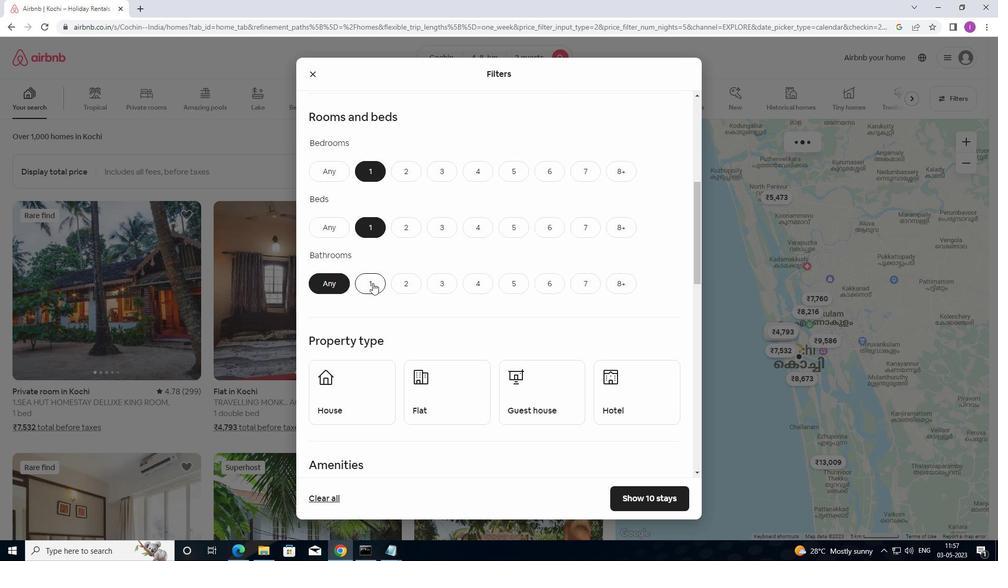 
Action: Mouse moved to (441, 305)
Screenshot: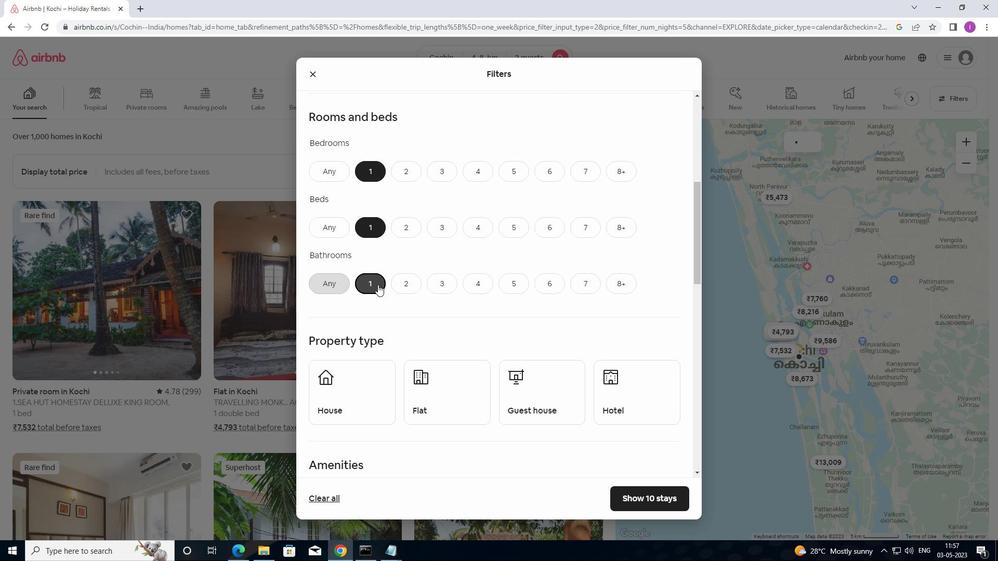 
Action: Mouse scrolled (441, 304) with delta (0, 0)
Screenshot: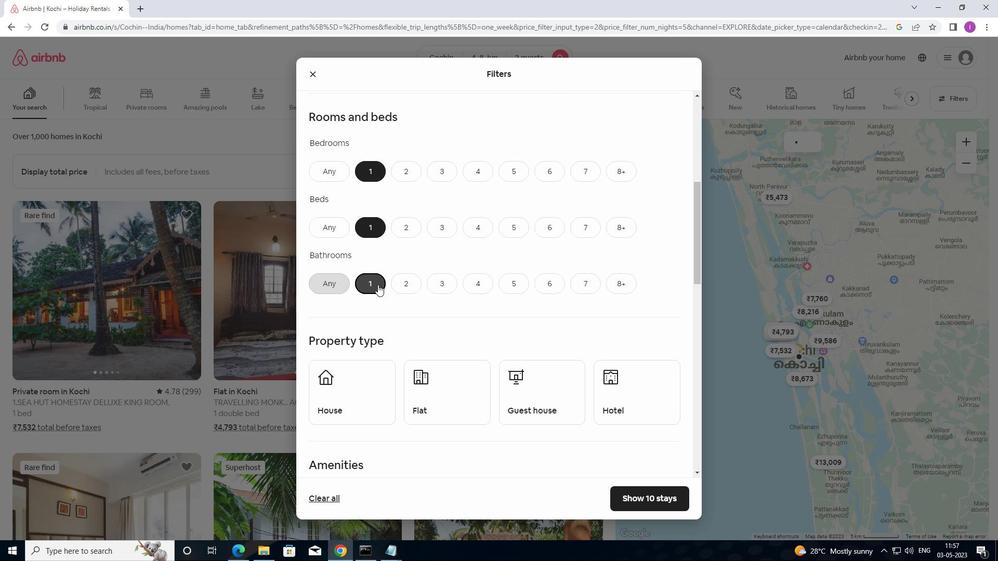 
Action: Mouse moved to (471, 315)
Screenshot: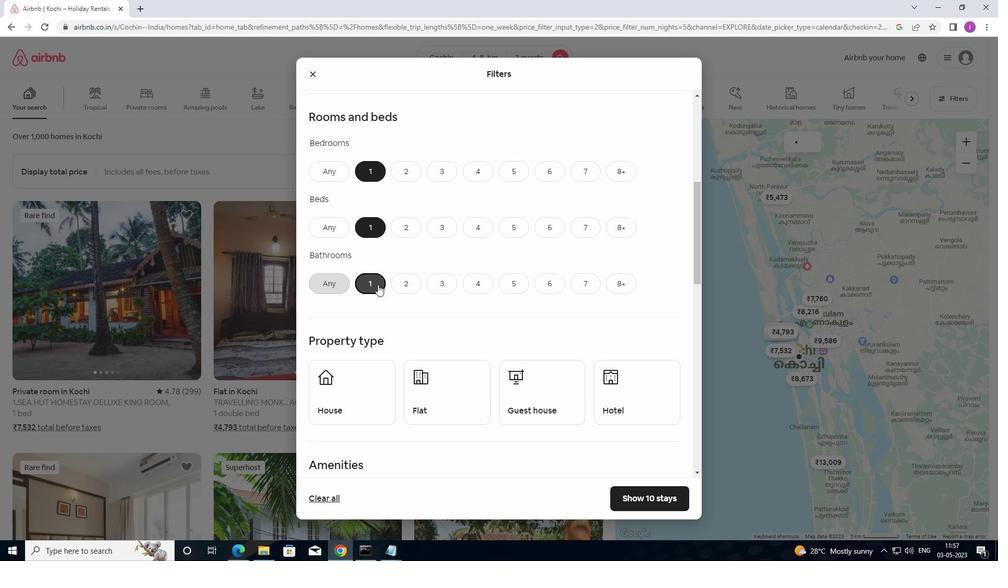 
Action: Mouse scrolled (471, 314) with delta (0, 0)
Screenshot: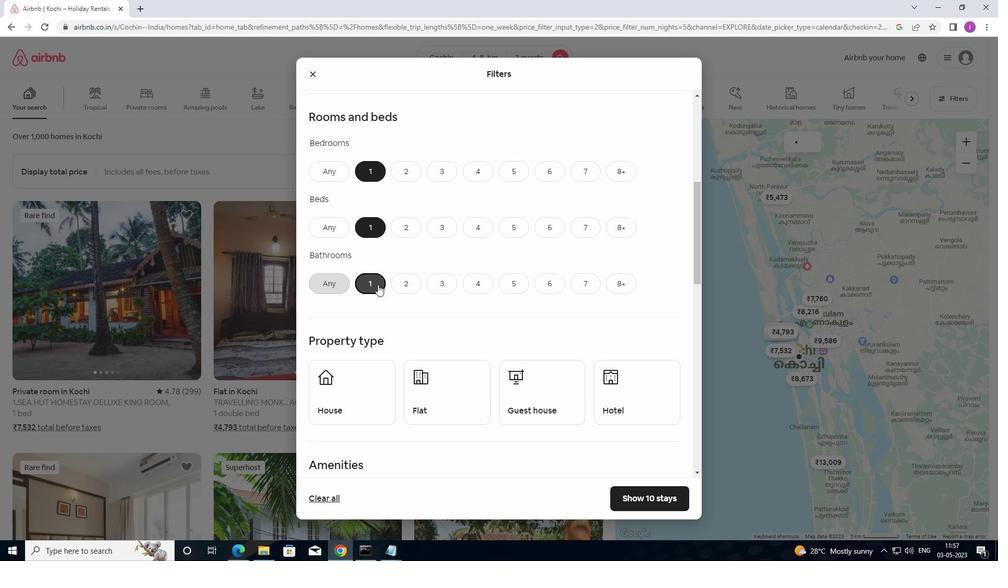 
Action: Mouse moved to (486, 318)
Screenshot: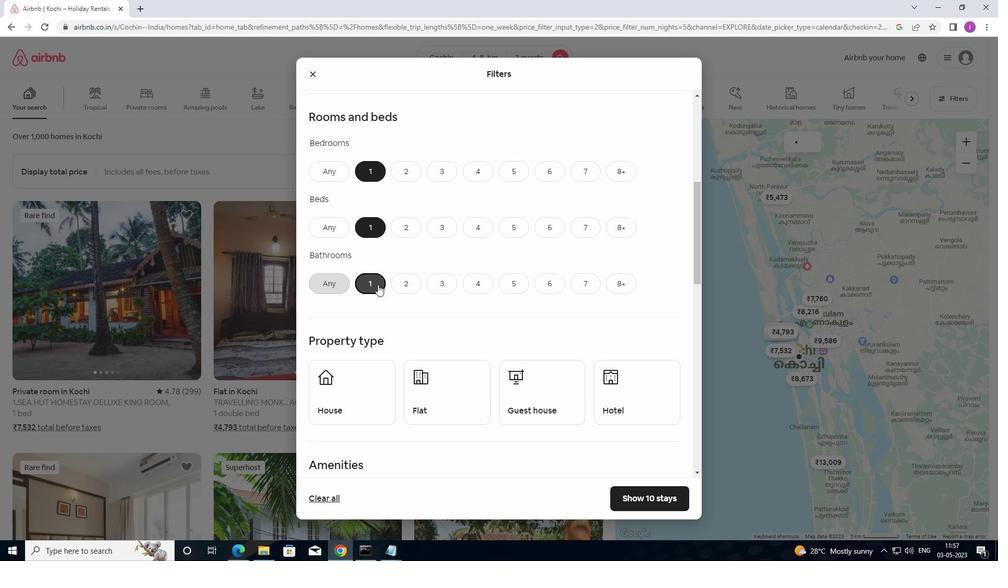 
Action: Mouse scrolled (486, 318) with delta (0, 0)
Screenshot: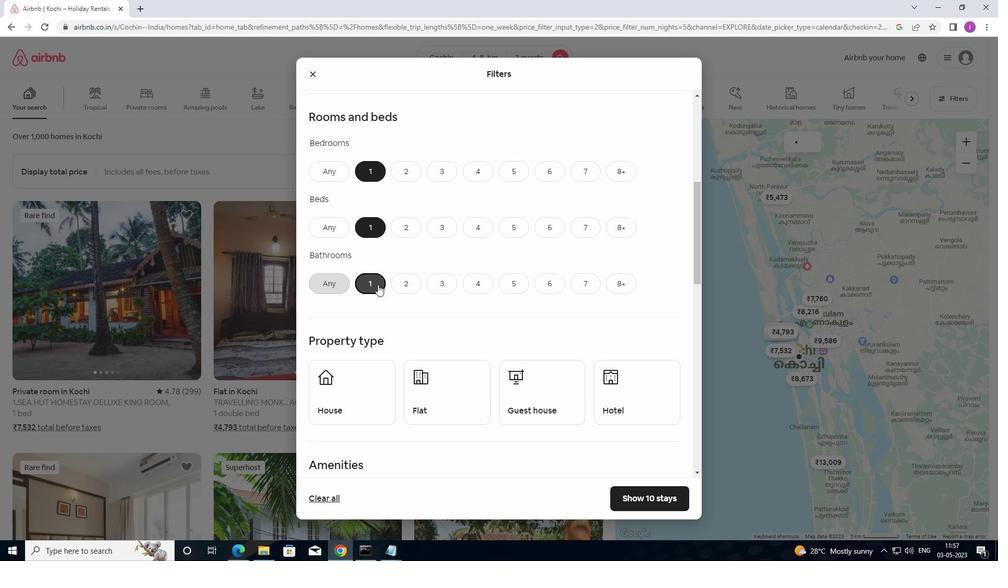 
Action: Mouse moved to (491, 318)
Screenshot: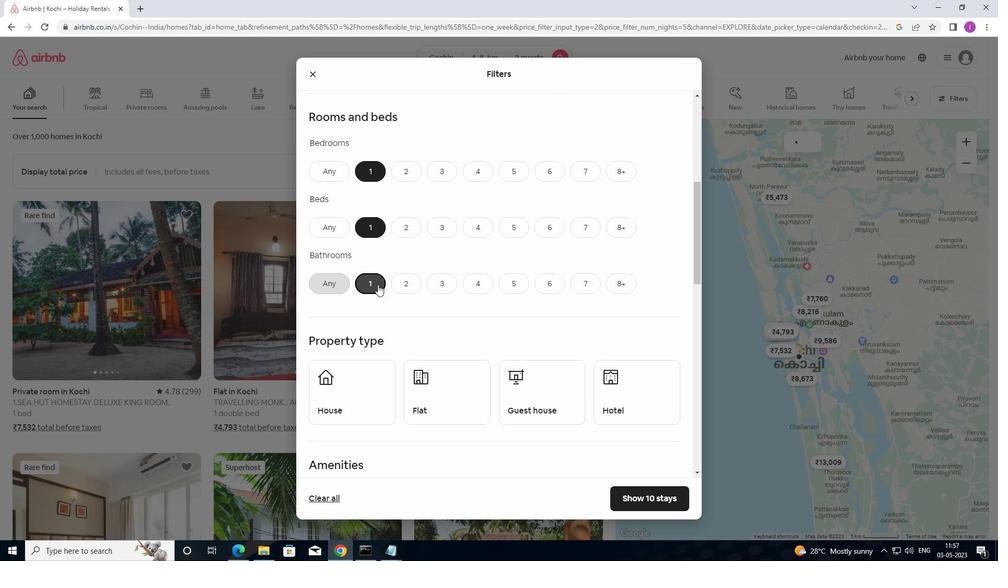 
Action: Mouse scrolled (491, 318) with delta (0, 0)
Screenshot: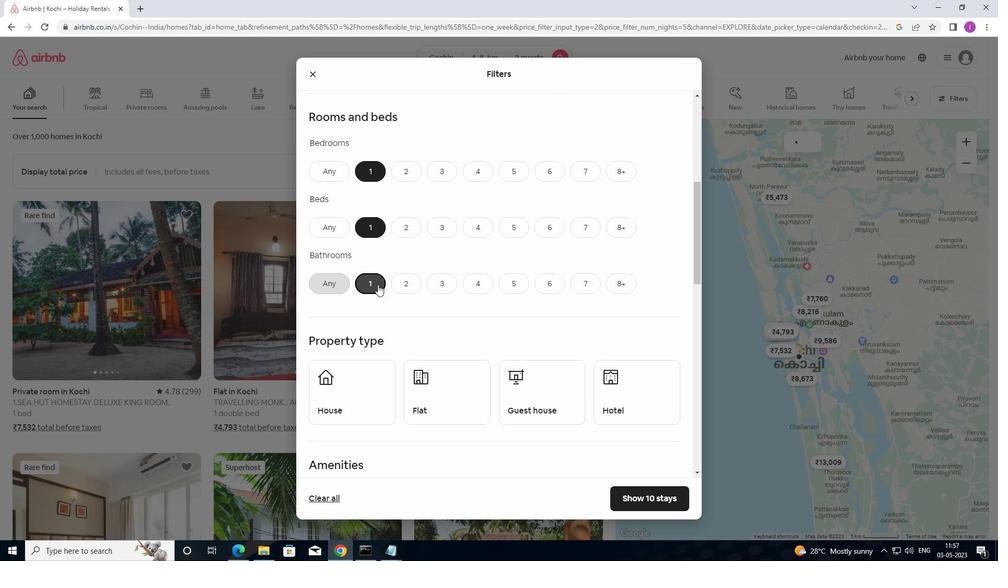 
Action: Mouse moved to (516, 298)
Screenshot: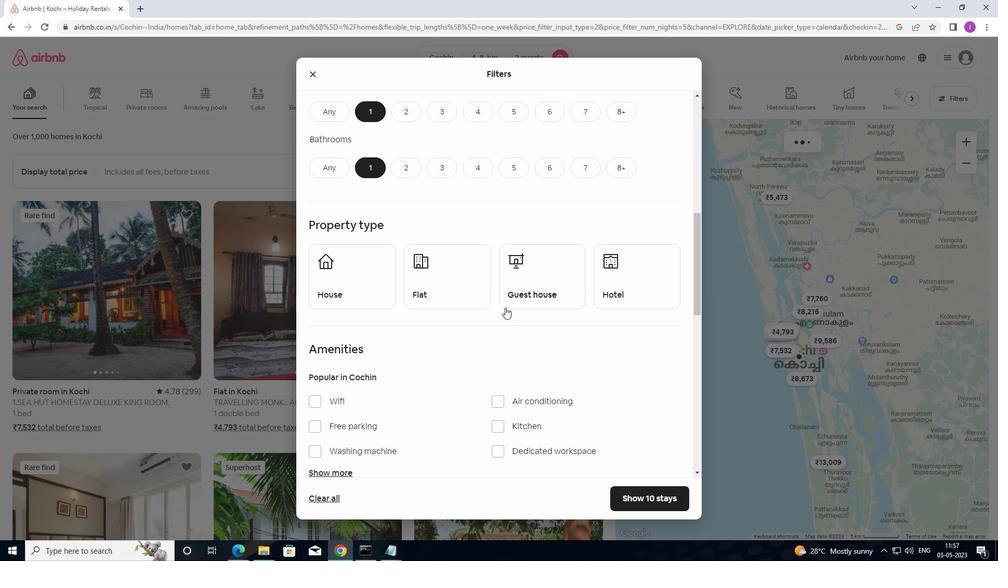 
Action: Mouse scrolled (516, 297) with delta (0, 0)
Screenshot: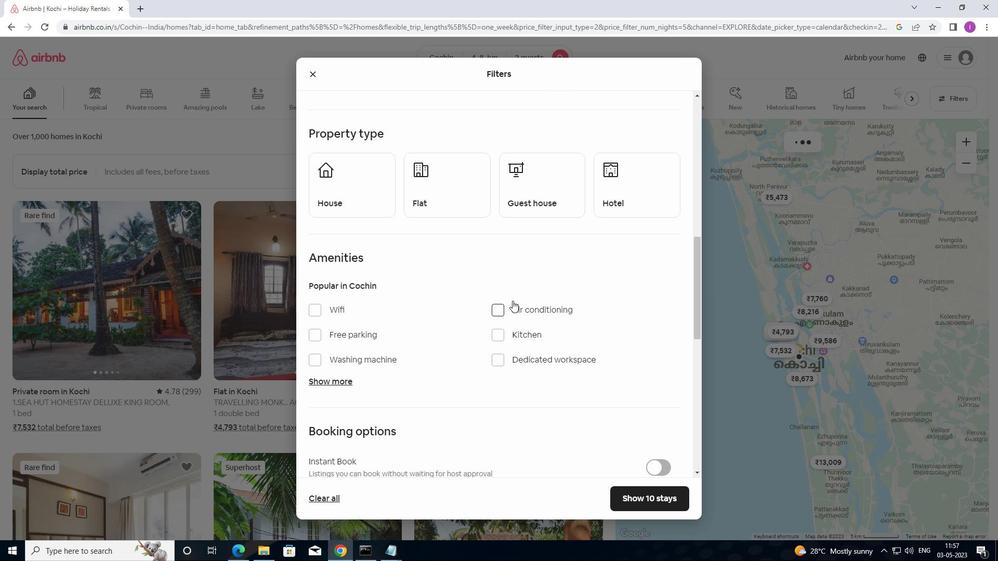 
Action: Mouse moved to (516, 298)
Screenshot: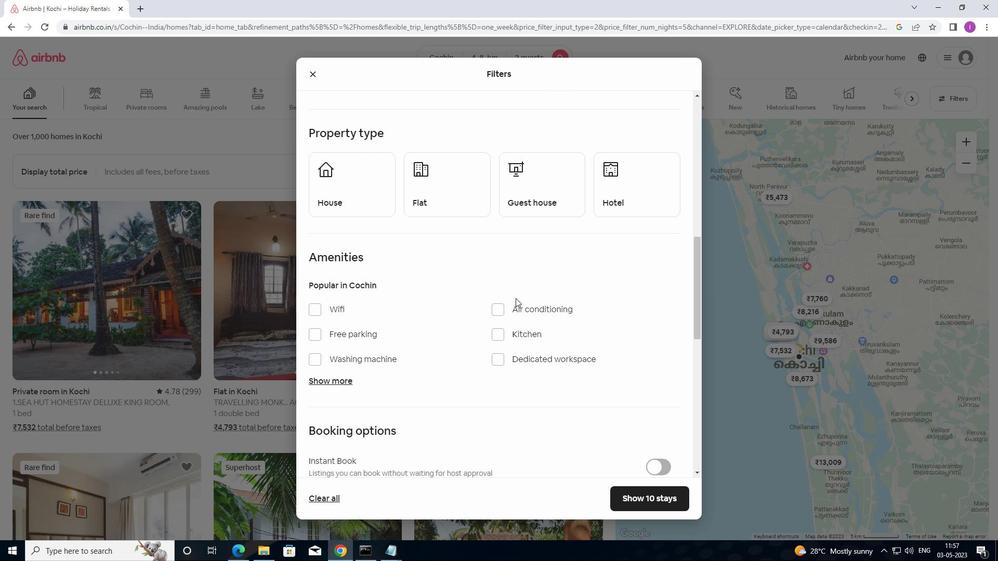 
Action: Mouse scrolled (516, 297) with delta (0, 0)
Screenshot: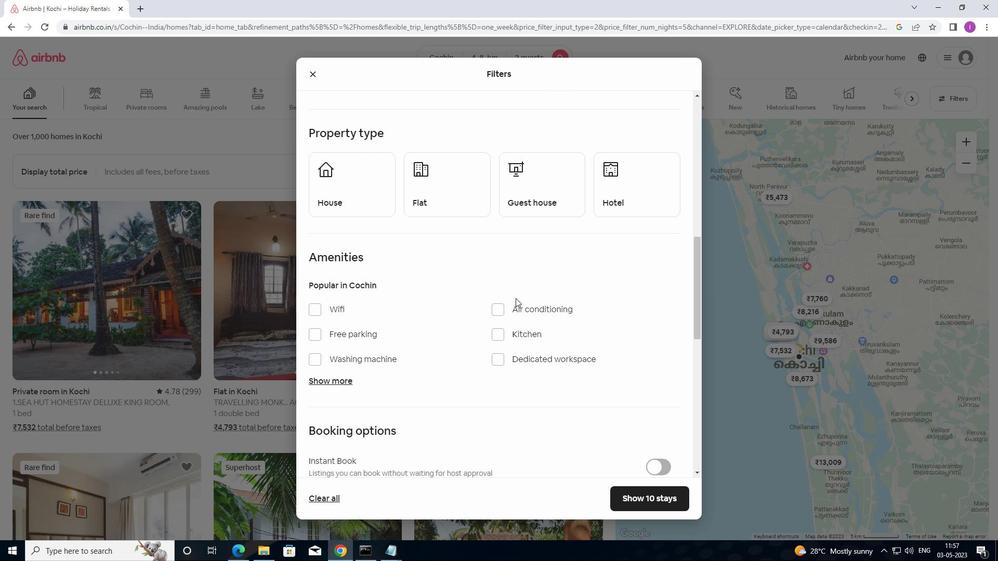 
Action: Mouse moved to (518, 298)
Screenshot: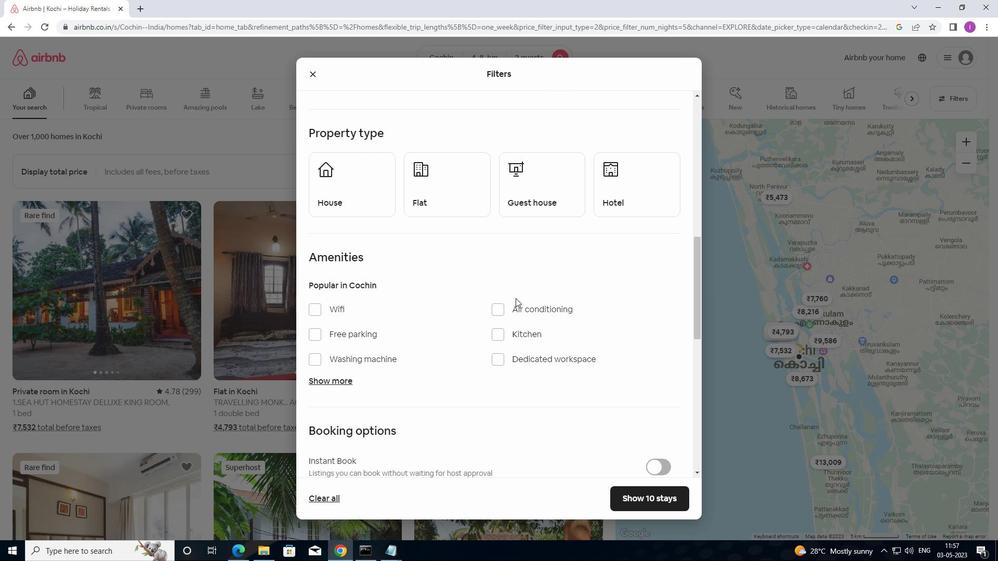 
Action: Mouse scrolled (518, 297) with delta (0, 0)
Screenshot: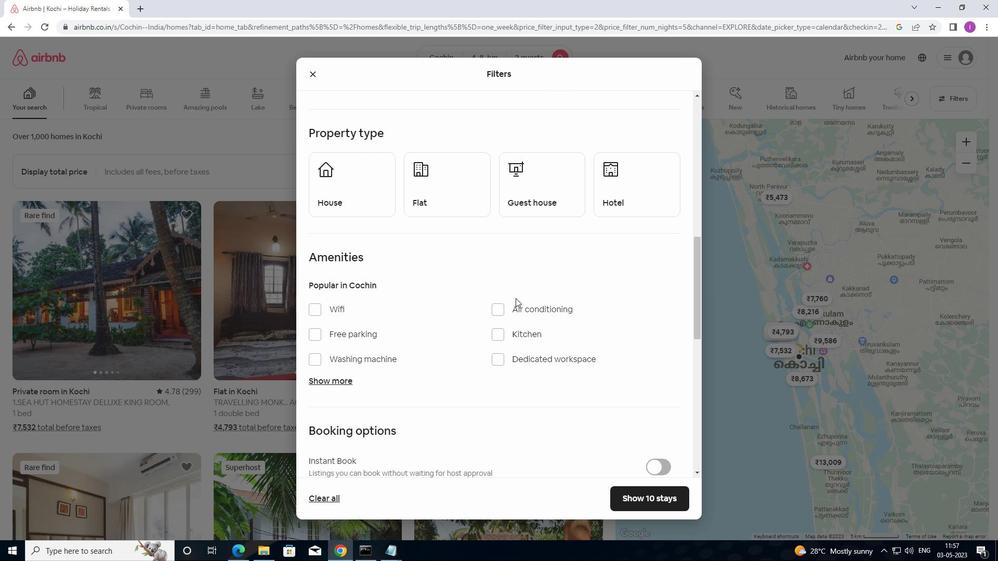 
Action: Mouse moved to (658, 346)
Screenshot: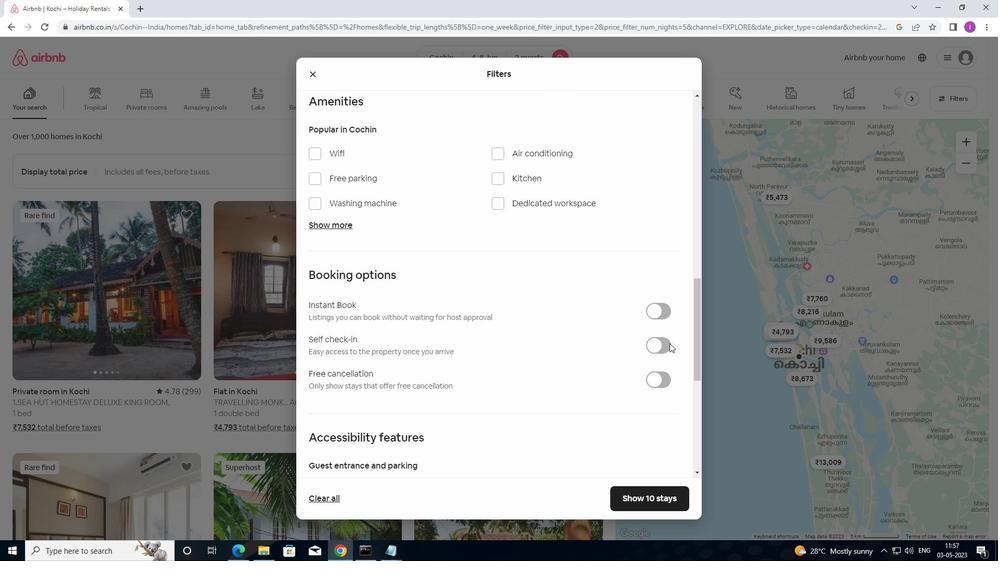 
Action: Mouse pressed left at (658, 346)
Screenshot: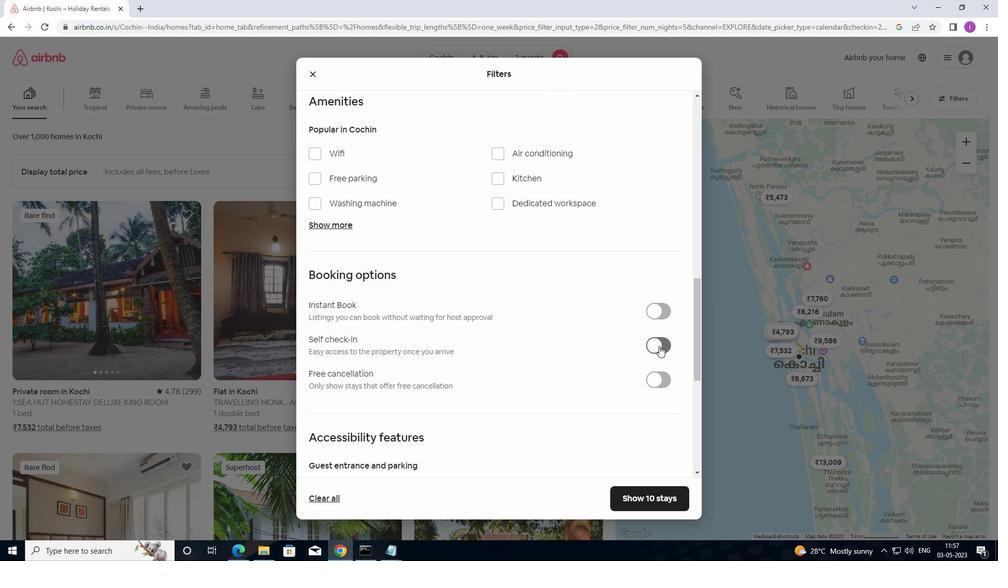 
Action: Mouse moved to (546, 351)
Screenshot: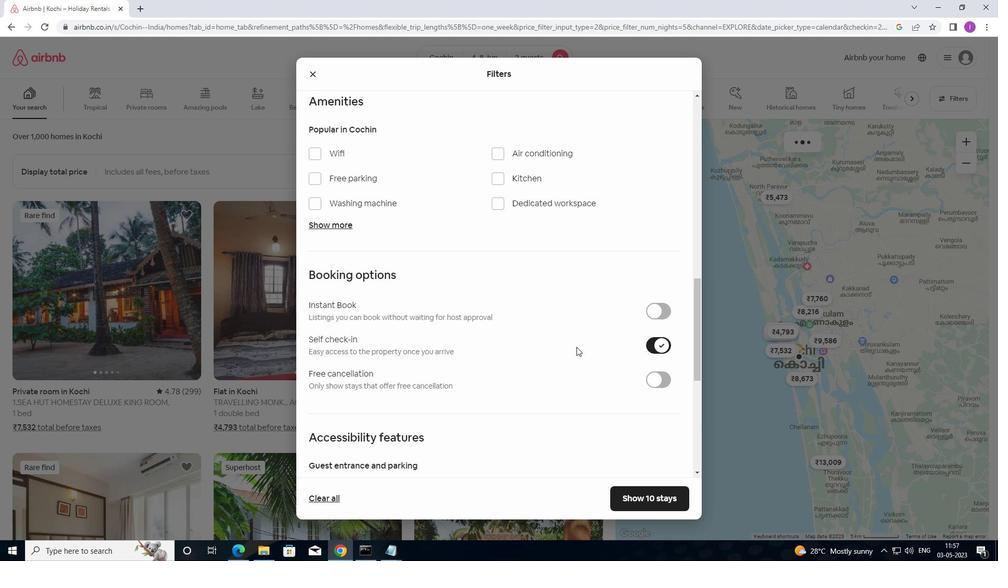 
Action: Mouse scrolled (546, 351) with delta (0, 0)
Screenshot: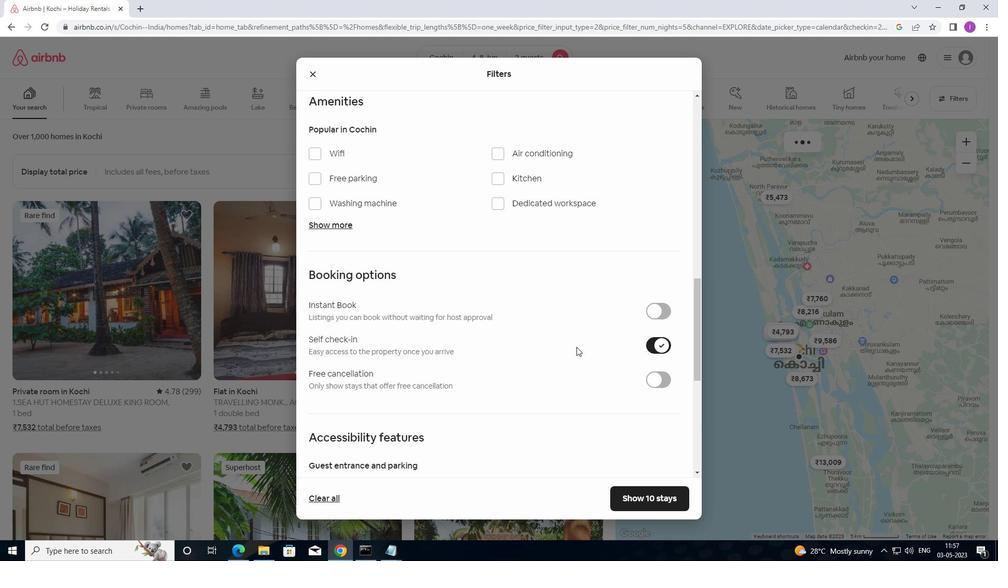 
Action: Mouse moved to (545, 354)
Screenshot: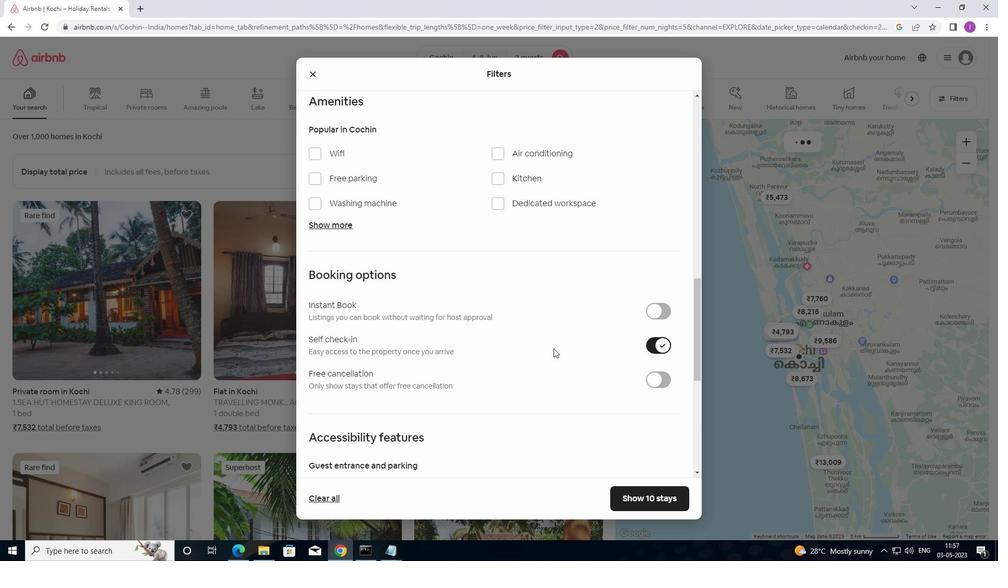 
Action: Mouse scrolled (545, 353) with delta (0, 0)
Screenshot: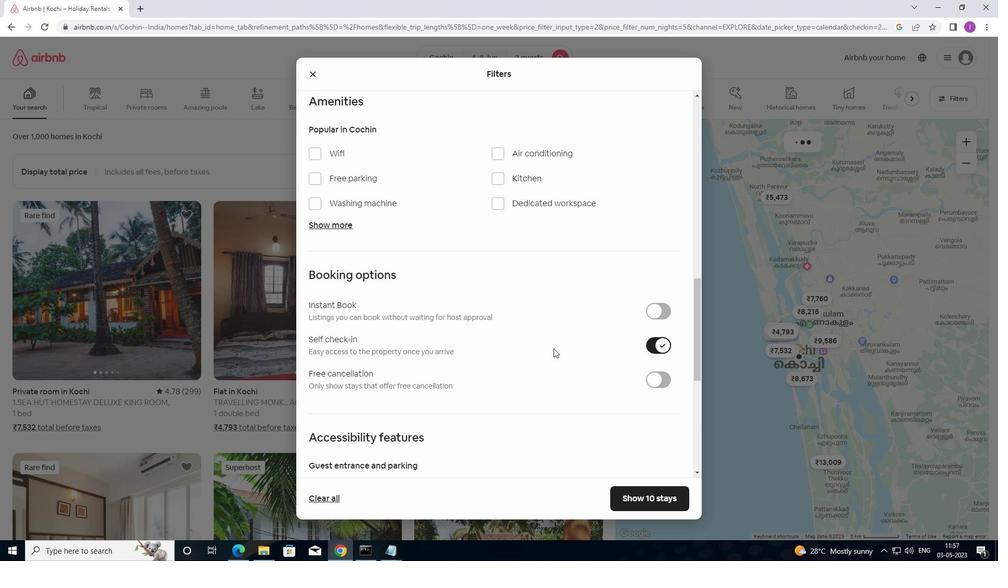 
Action: Mouse moved to (545, 355)
Screenshot: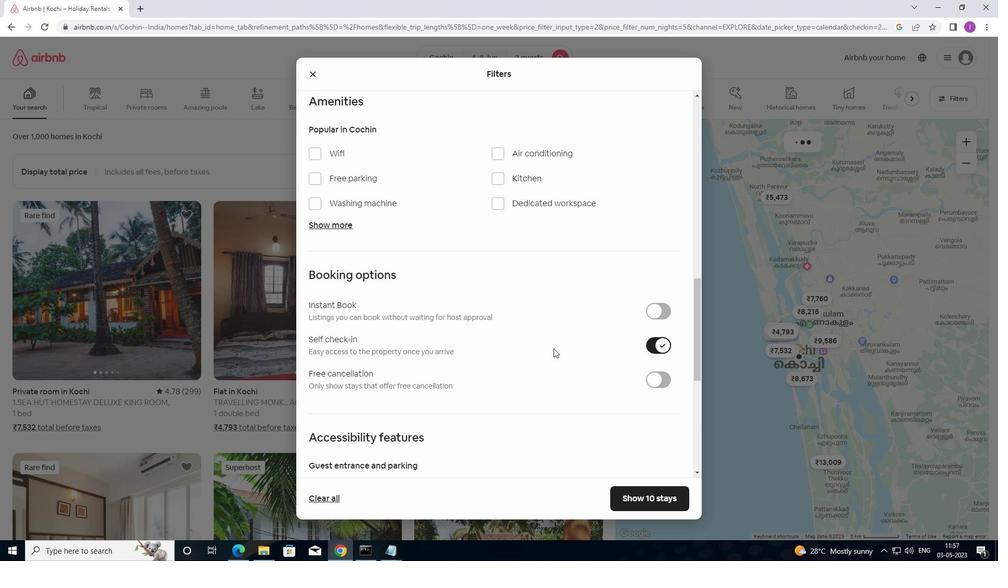 
Action: Mouse scrolled (545, 354) with delta (0, 0)
Screenshot: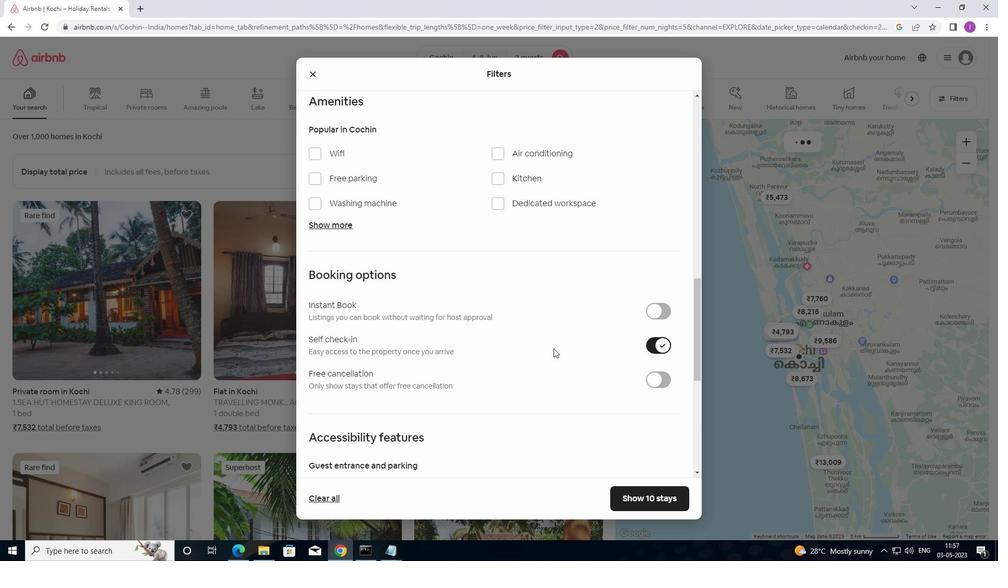 
Action: Mouse moved to (541, 357)
Screenshot: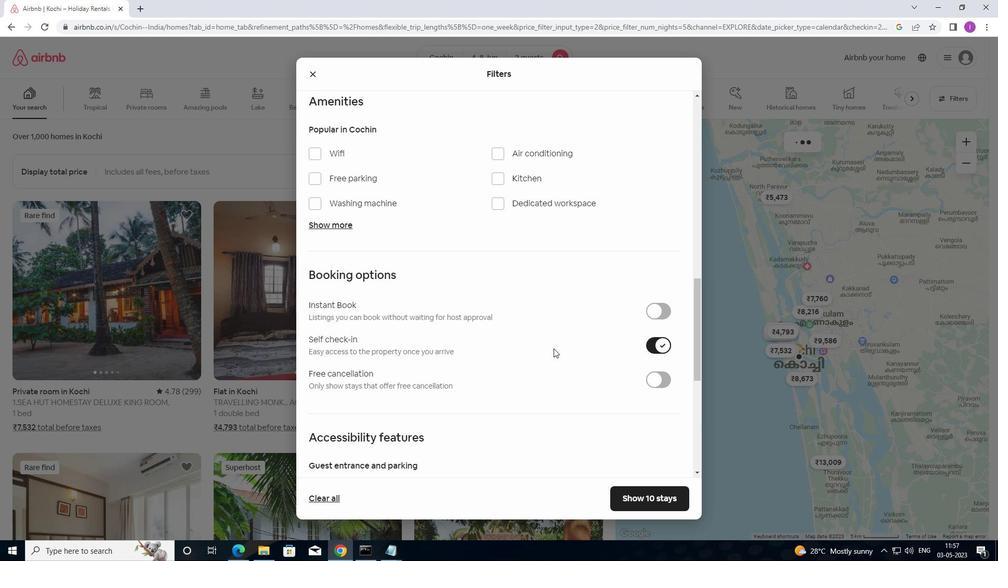 
Action: Mouse scrolled (541, 356) with delta (0, 0)
Screenshot: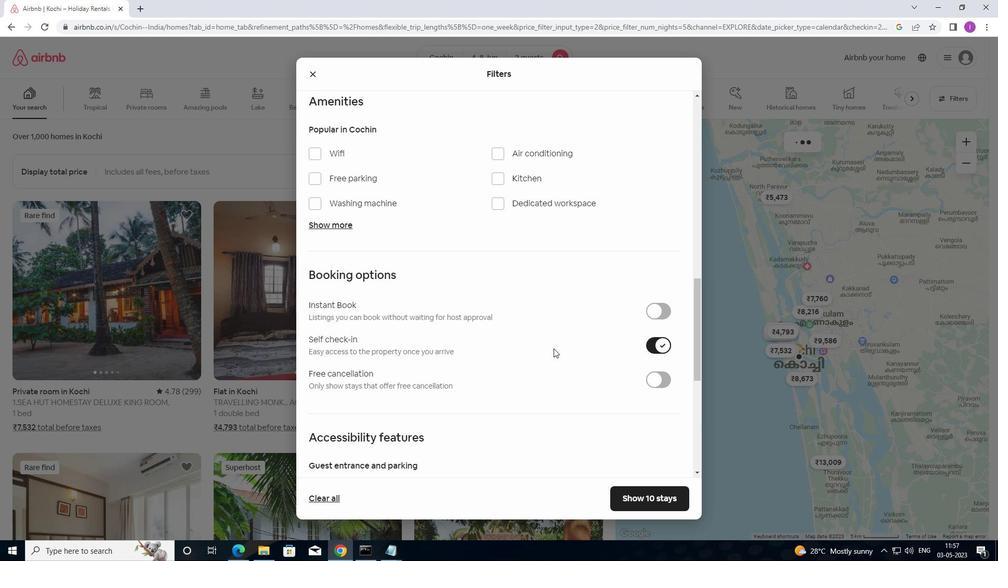 
Action: Mouse moved to (533, 357)
Screenshot: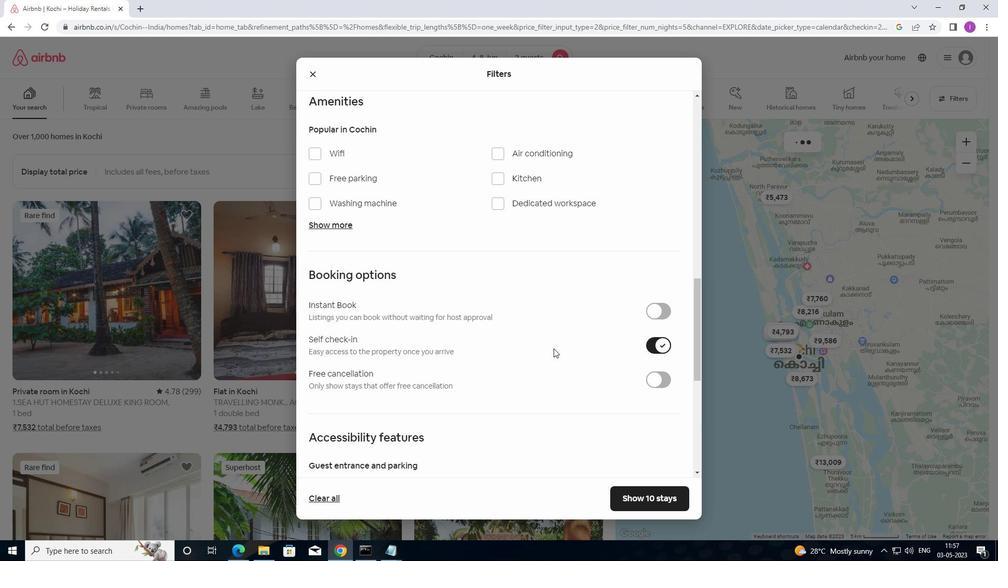 
Action: Mouse scrolled (533, 356) with delta (0, 0)
Screenshot: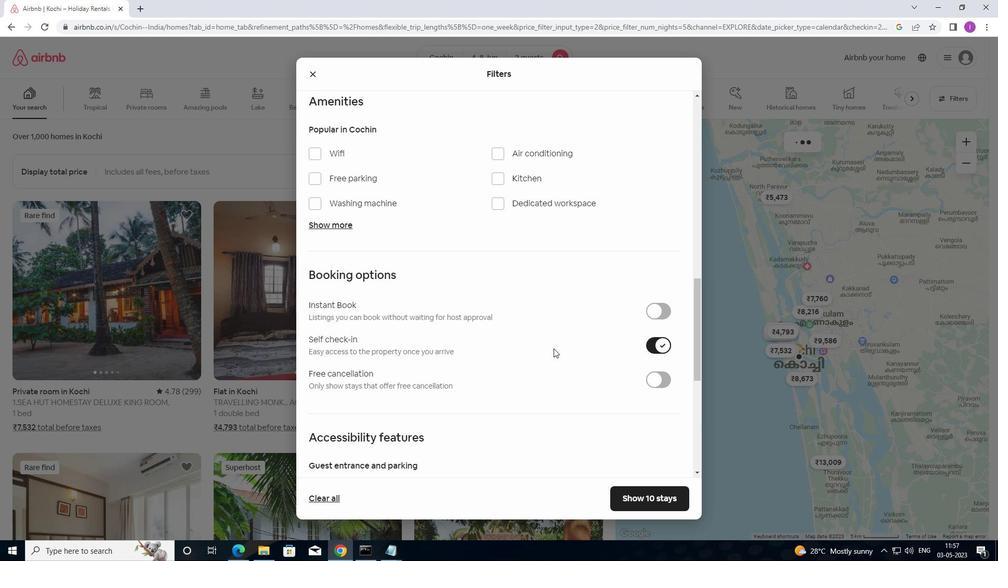 
Action: Mouse moved to (464, 352)
Screenshot: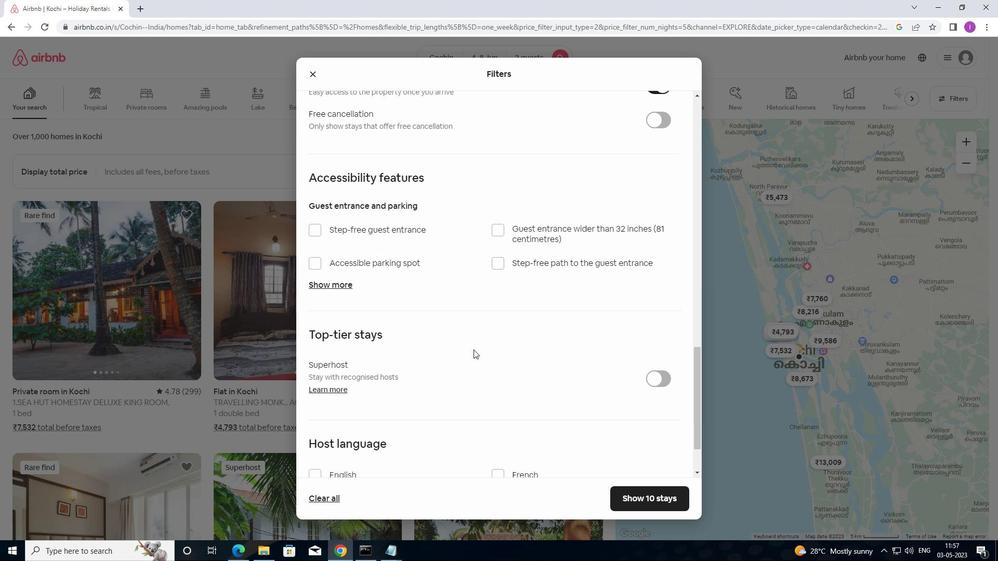 
Action: Mouse scrolled (464, 352) with delta (0, 0)
Screenshot: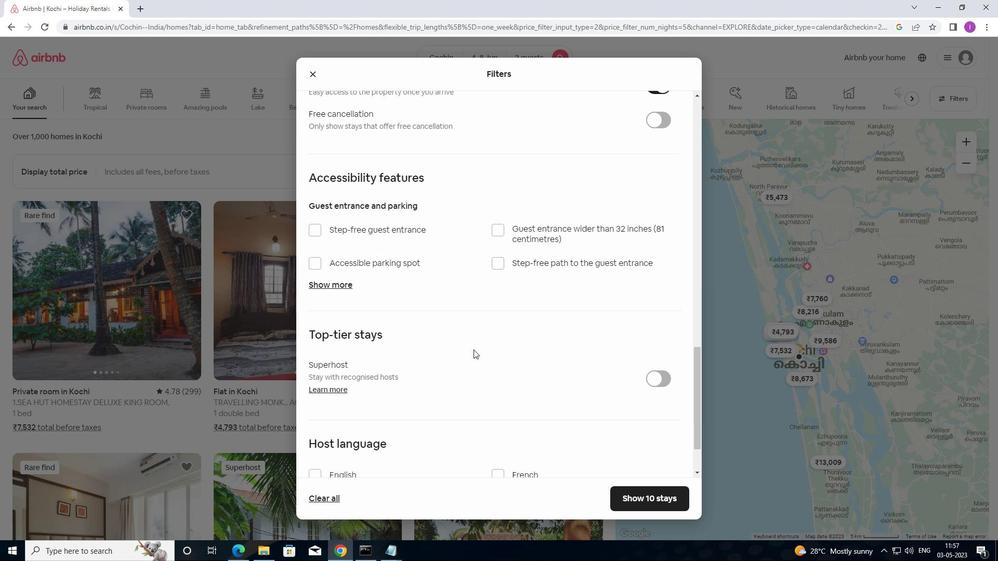 
Action: Mouse moved to (459, 359)
Screenshot: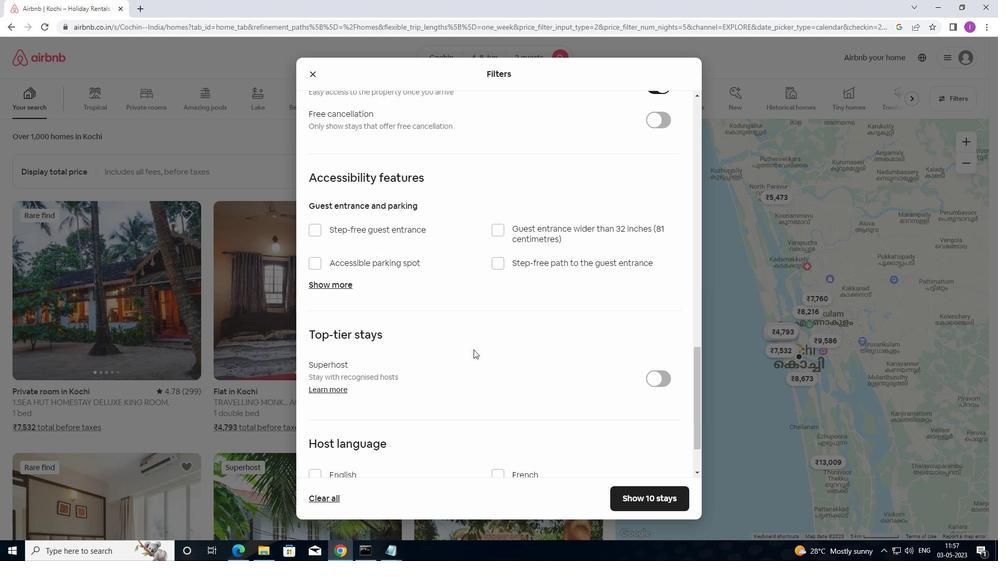 
Action: Mouse scrolled (459, 358) with delta (0, 0)
Screenshot: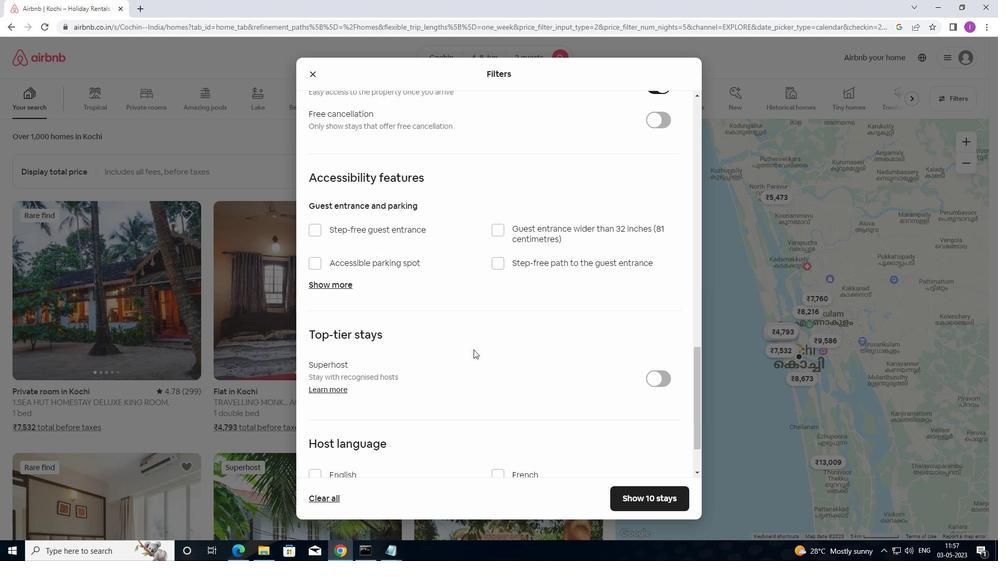 
Action: Mouse moved to (449, 367)
Screenshot: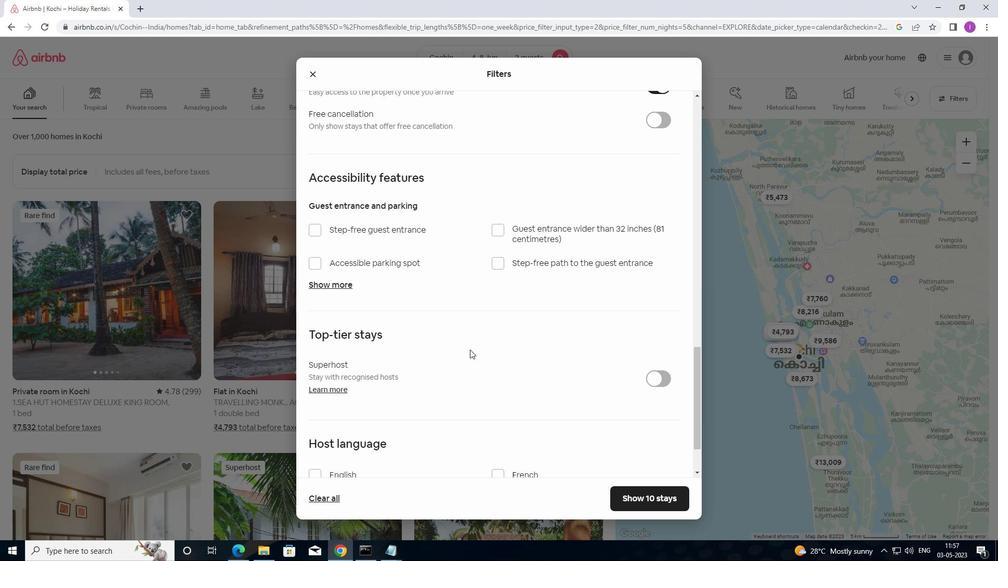 
Action: Mouse scrolled (449, 367) with delta (0, 0)
Screenshot: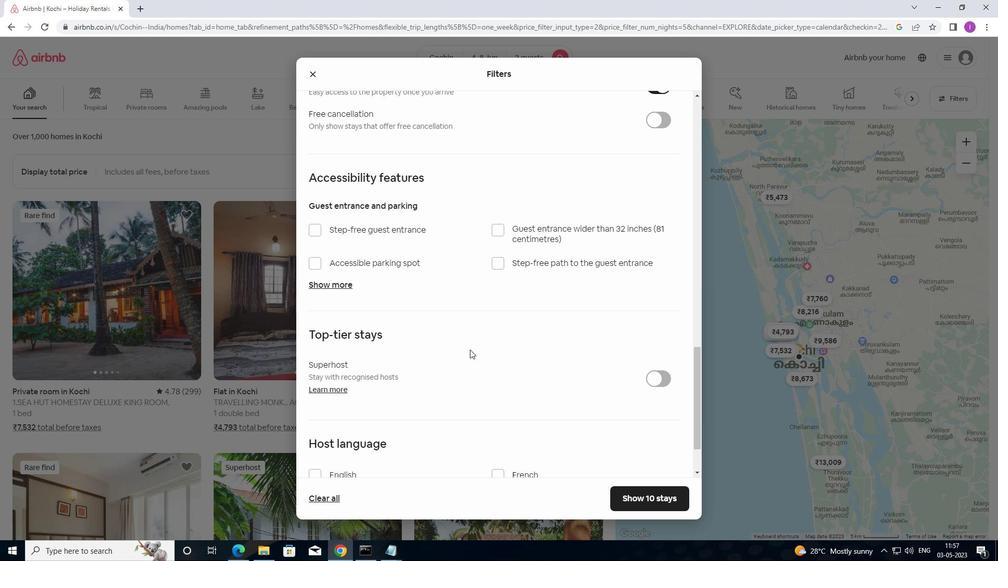 
Action: Mouse moved to (442, 369)
Screenshot: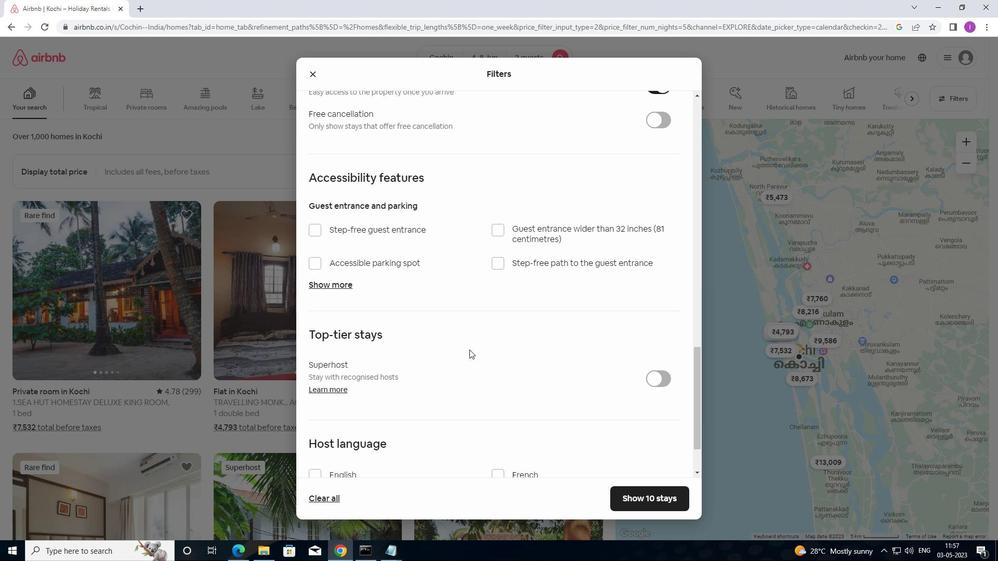 
Action: Mouse scrolled (442, 369) with delta (0, 0)
Screenshot: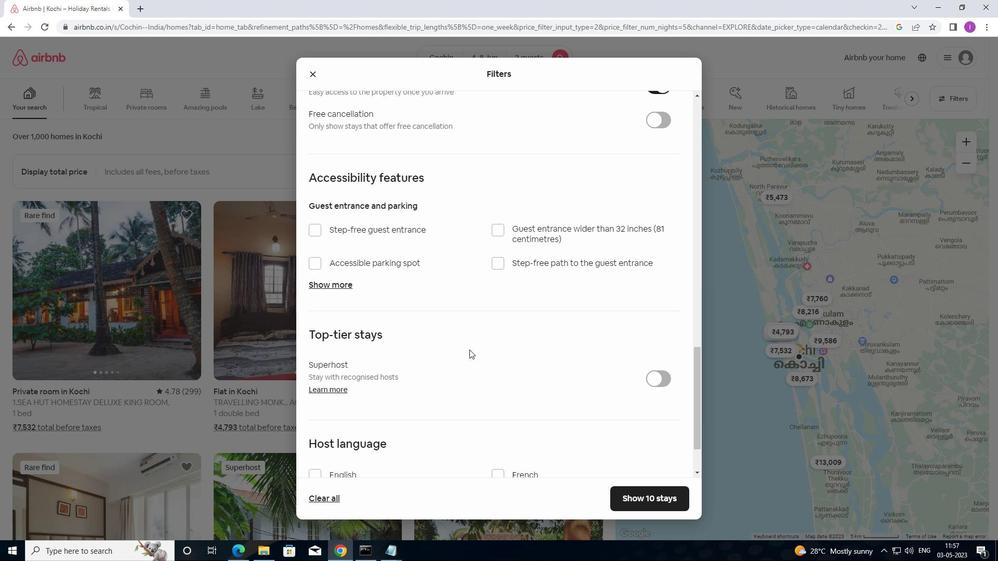 
Action: Mouse moved to (316, 408)
Screenshot: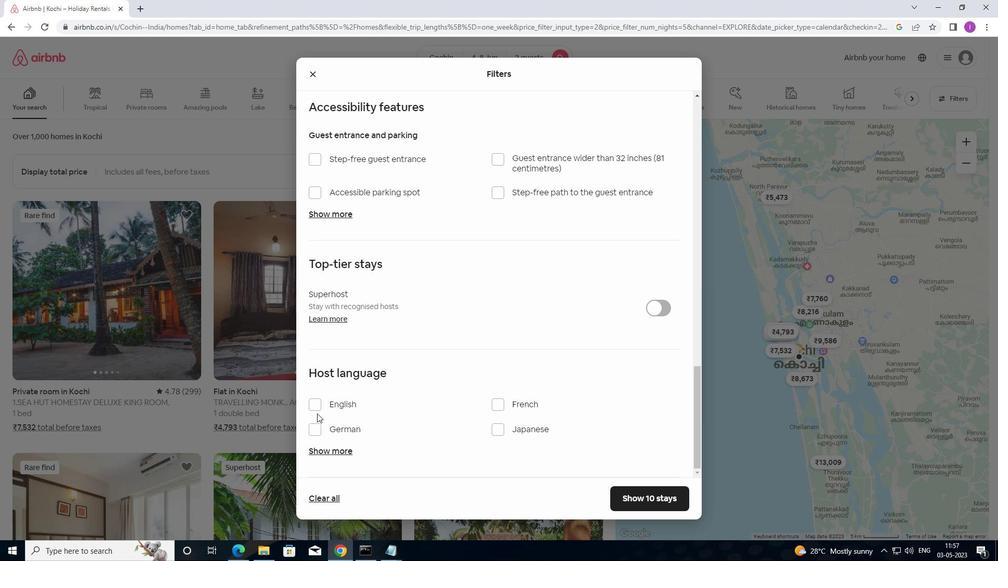 
Action: Mouse pressed left at (316, 408)
Screenshot: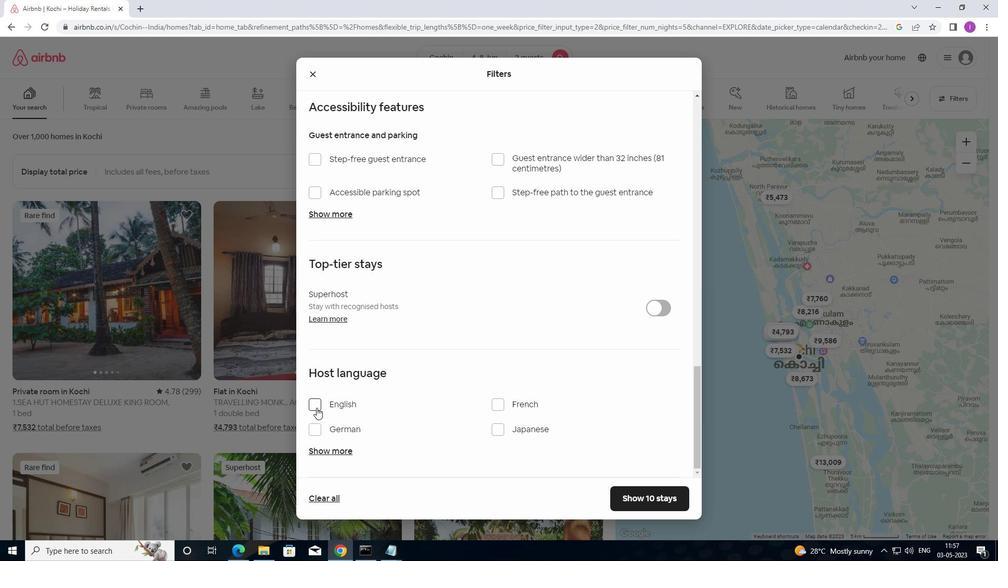
Action: Mouse moved to (449, 379)
Screenshot: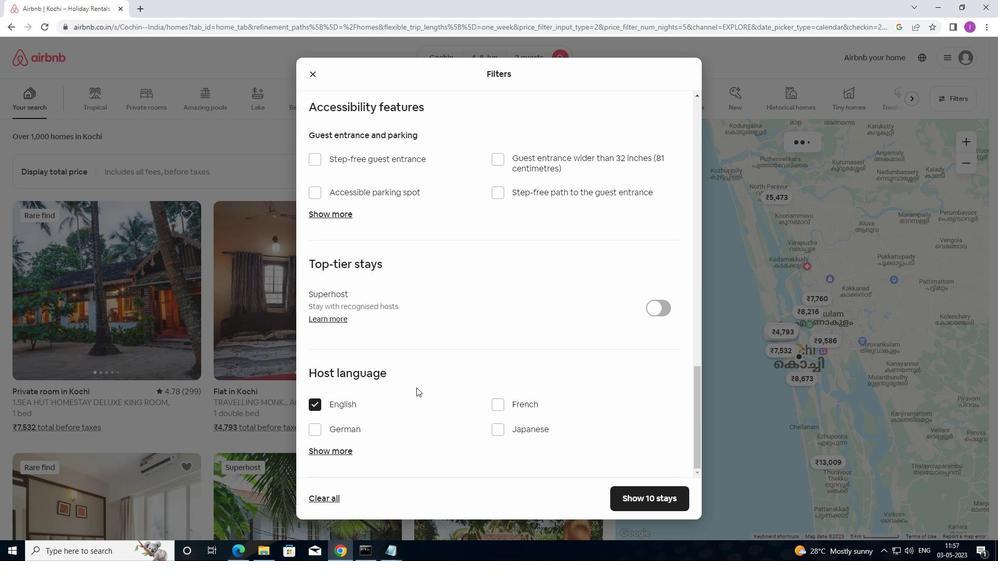 
Action: Mouse scrolled (449, 378) with delta (0, 0)
Screenshot: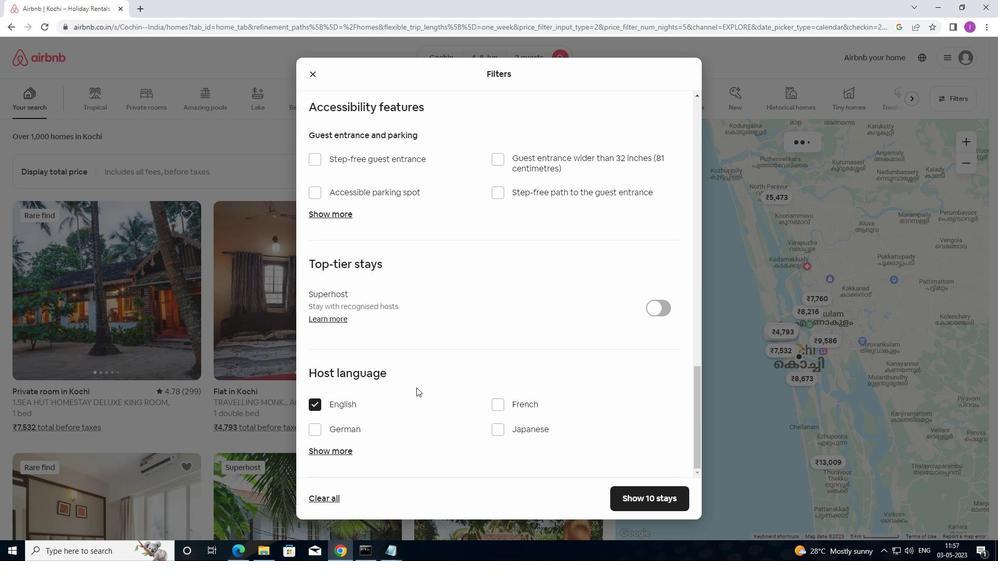 
Action: Mouse moved to (457, 377)
Screenshot: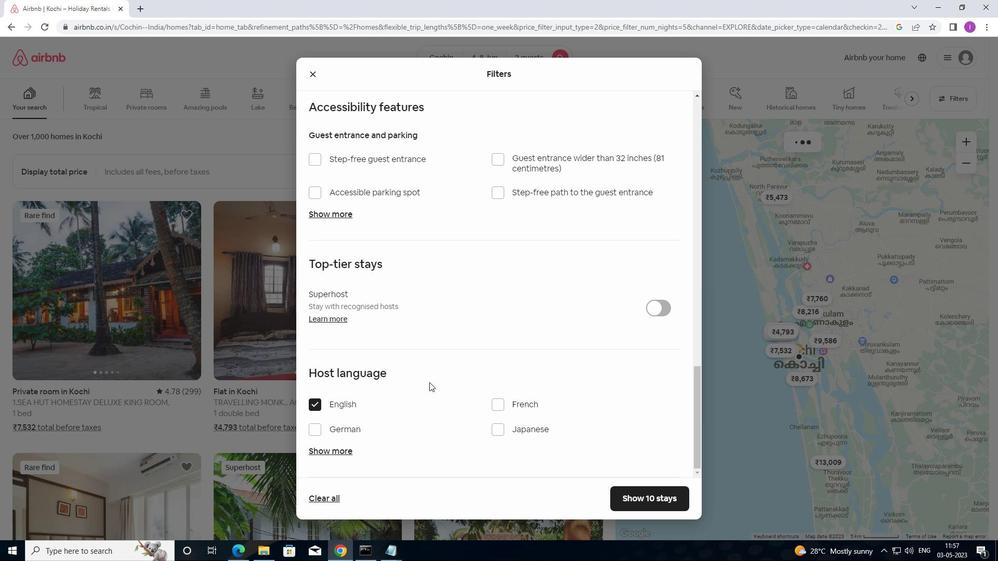 
Action: Mouse scrolled (457, 377) with delta (0, 0)
Screenshot: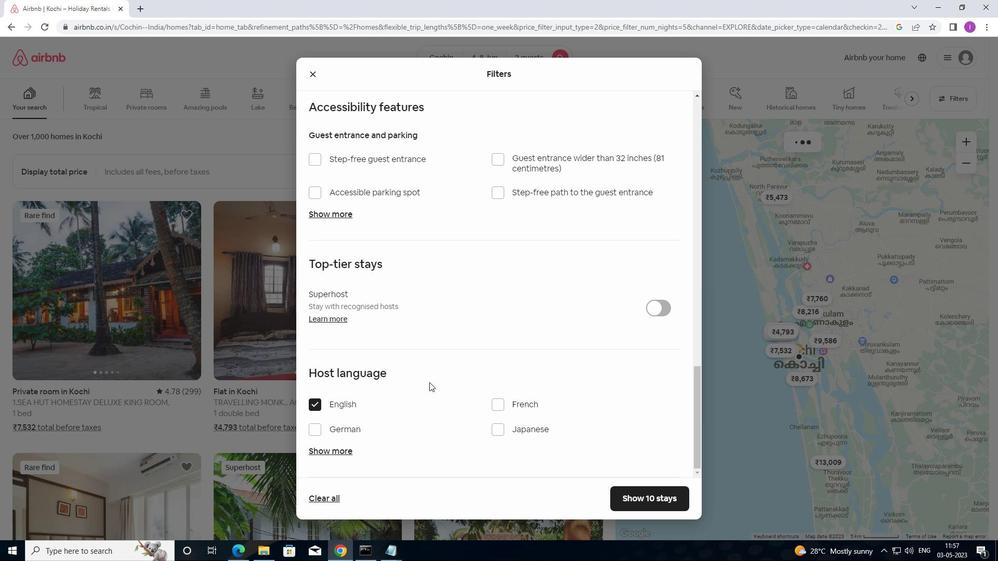 
Action: Mouse moved to (459, 377)
Screenshot: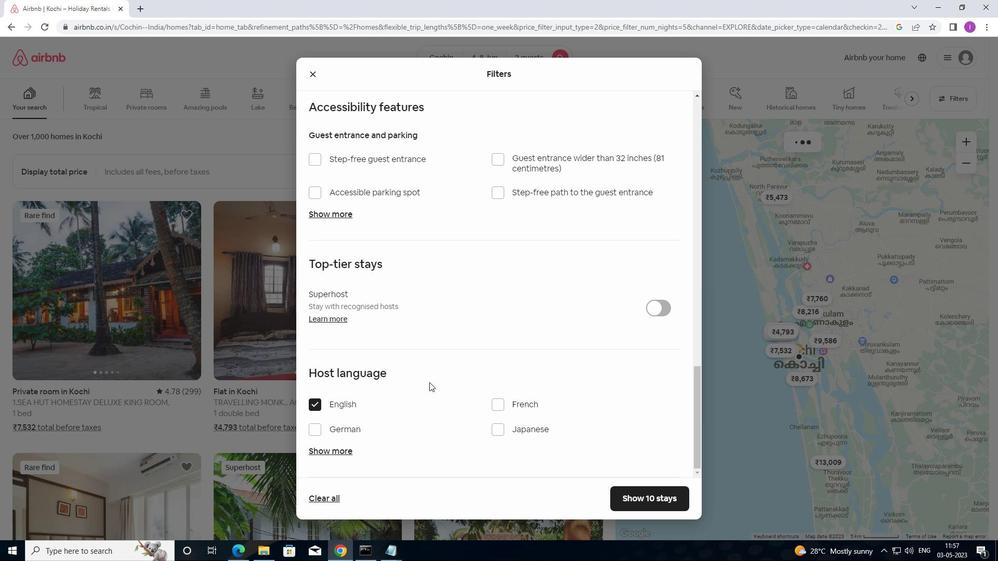 
Action: Mouse scrolled (459, 376) with delta (0, 0)
Screenshot: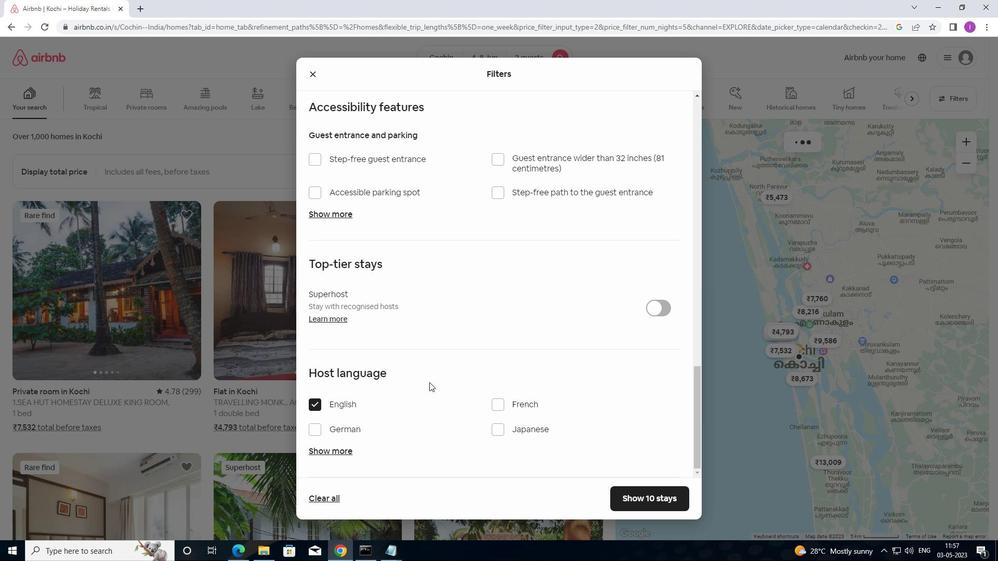 
Action: Mouse moved to (482, 363)
Screenshot: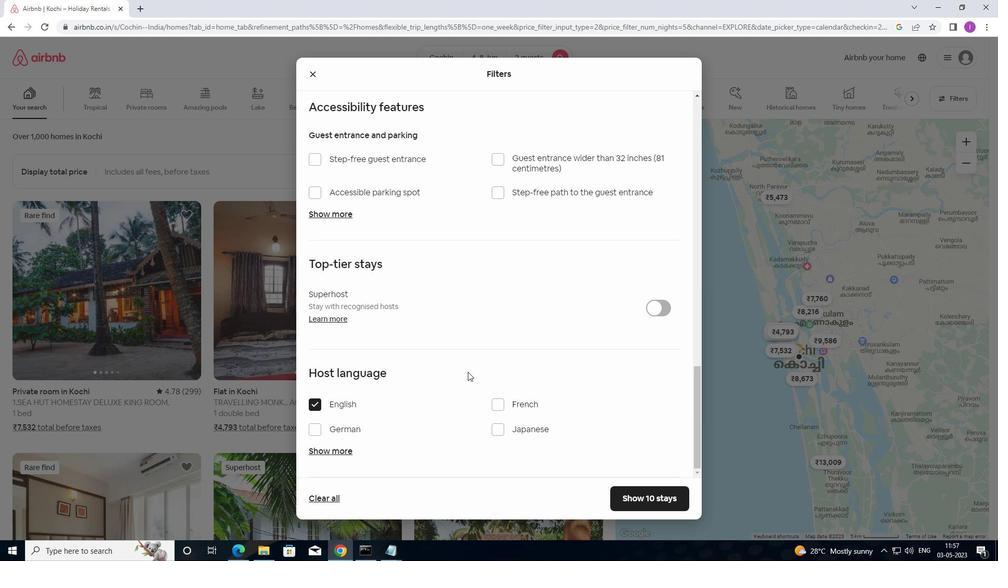 
Action: Mouse scrolled (482, 362) with delta (0, 0)
Screenshot: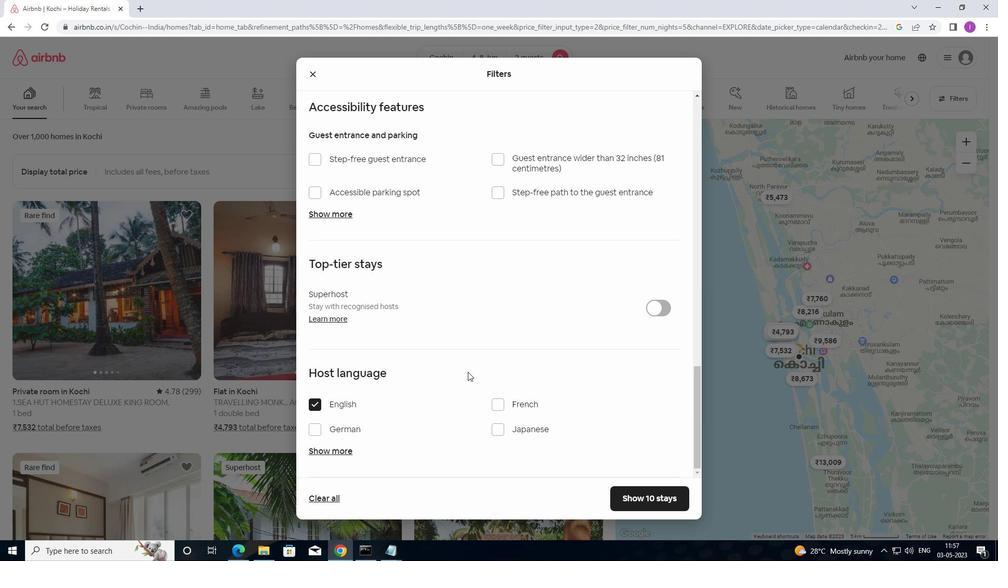 
Action: Mouse moved to (488, 363)
Screenshot: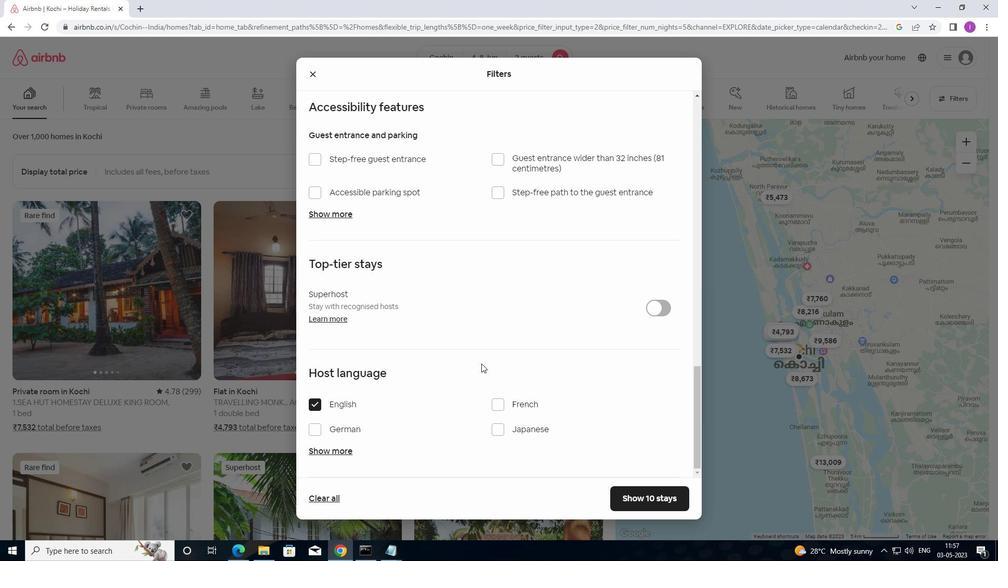 
Action: Mouse scrolled (488, 362) with delta (0, 0)
Screenshot: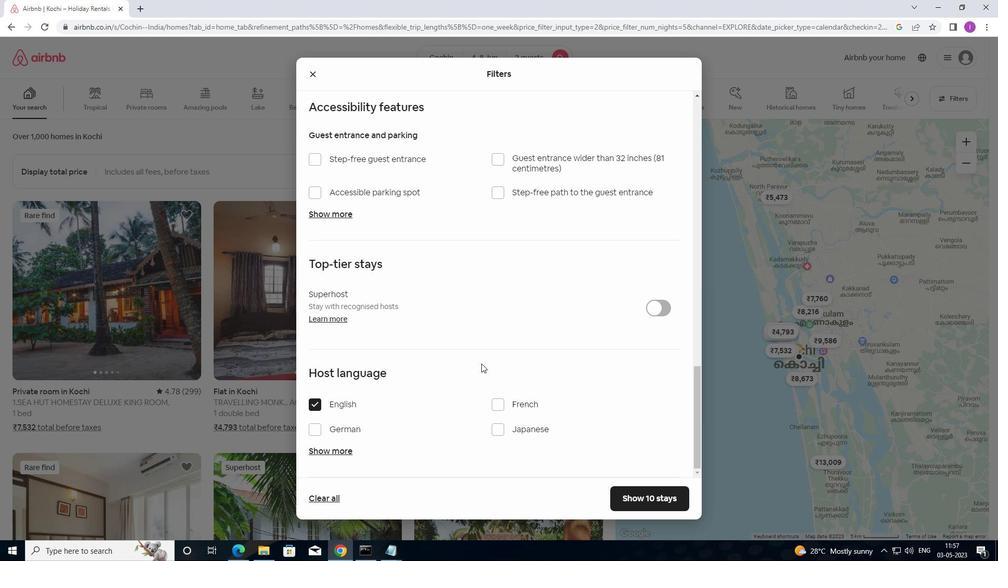
Action: Mouse moved to (499, 360)
Screenshot: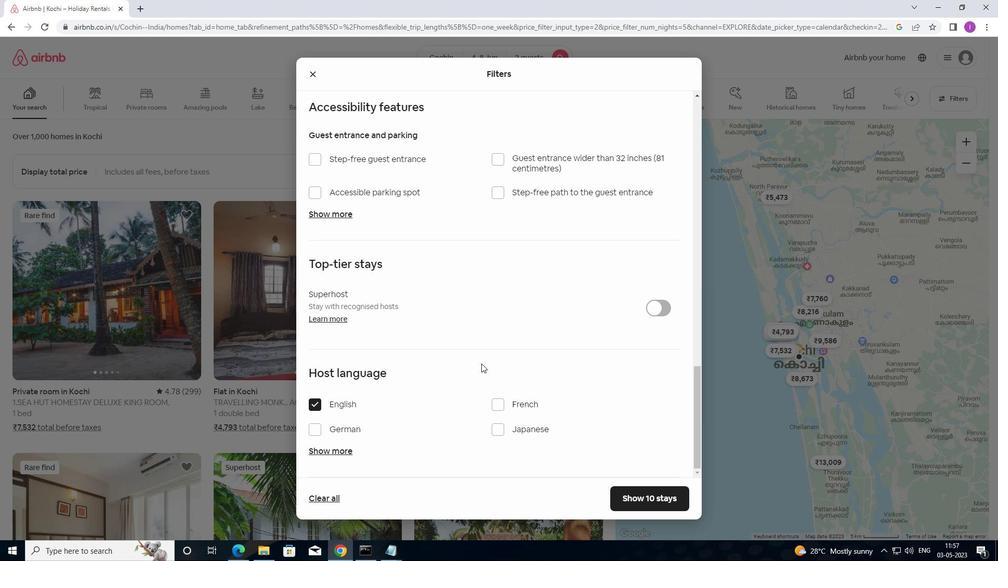 
Action: Mouse scrolled (499, 360) with delta (0, 0)
Screenshot: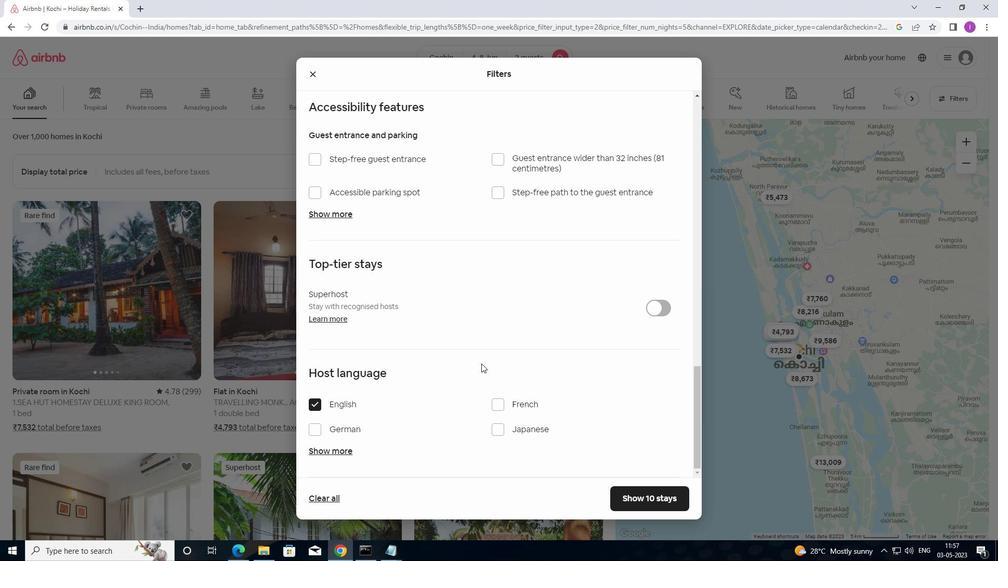 
Action: Mouse moved to (647, 500)
Screenshot: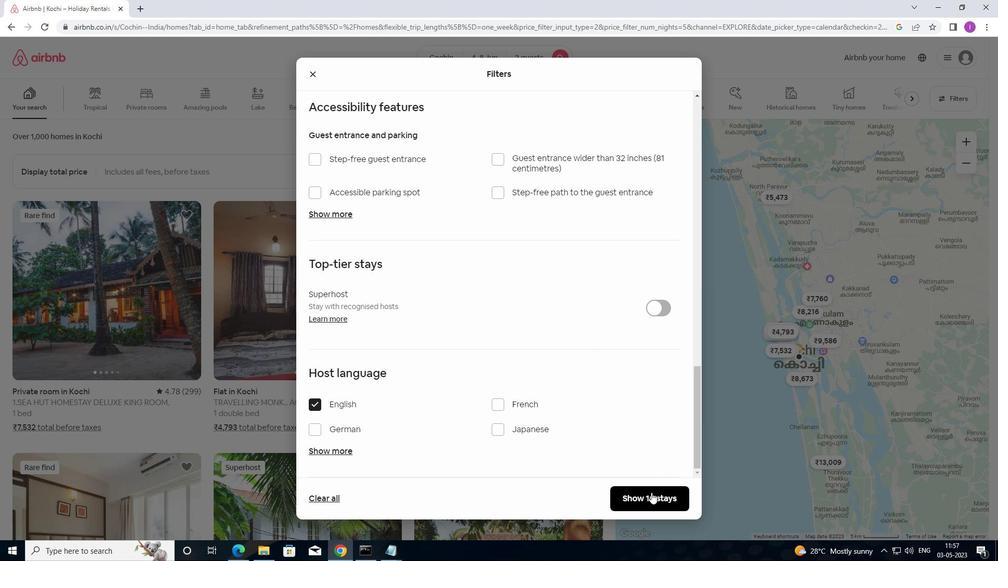 
Action: Mouse pressed left at (647, 500)
Screenshot: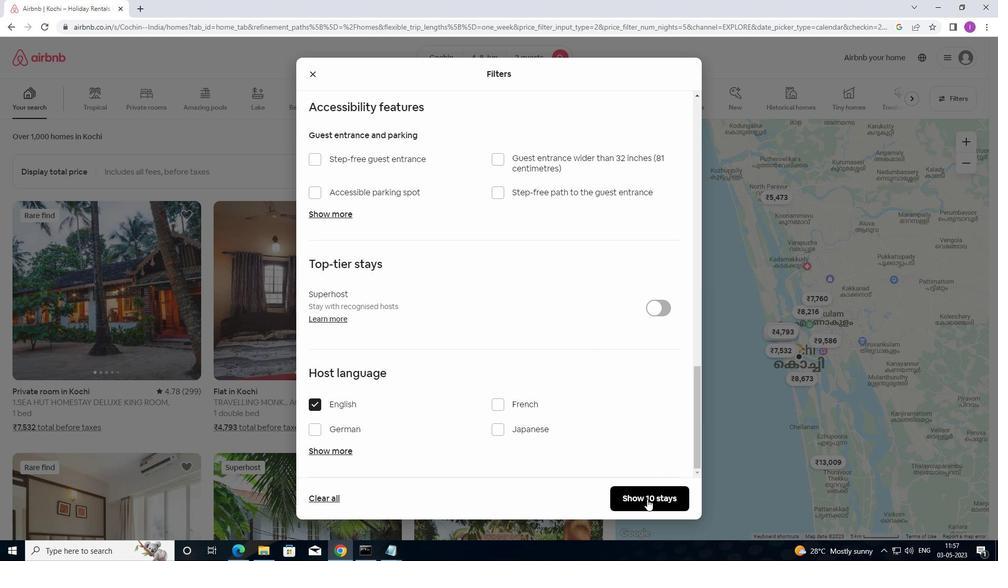 
Action: Mouse moved to (659, 479)
Screenshot: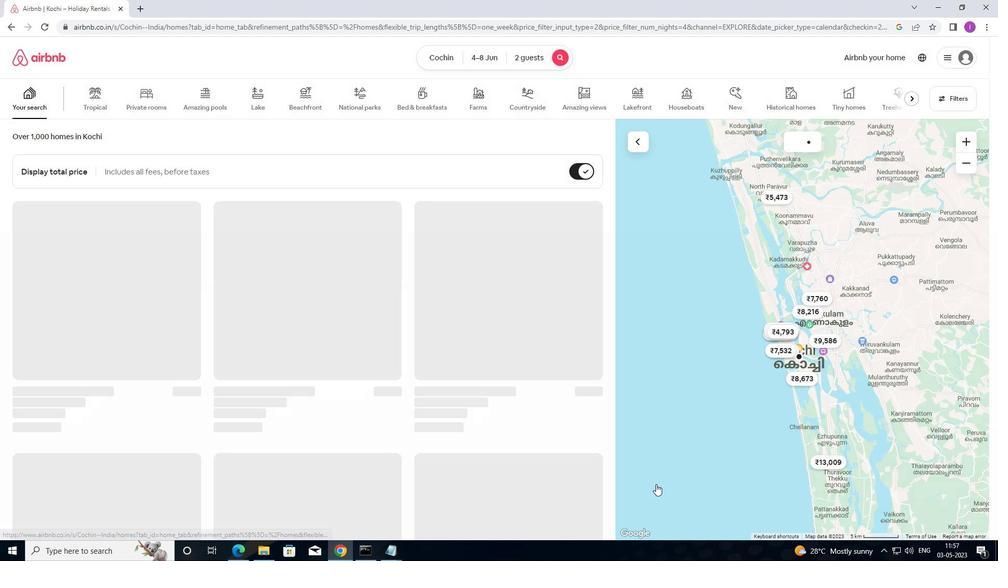 
